 Task: Find and add MuscleBlaze MB-Vite Multivitamin with Fish Oil to the cart on Amazon.
Action: Mouse moved to (31, 130)
Screenshot: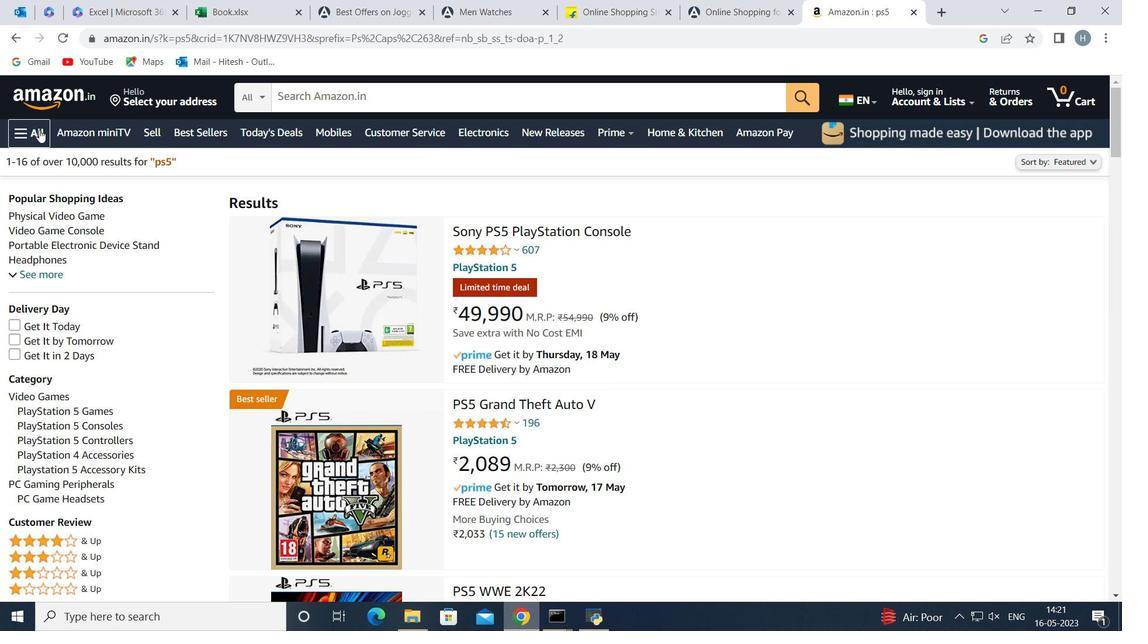 
Action: Mouse pressed left at (31, 130)
Screenshot: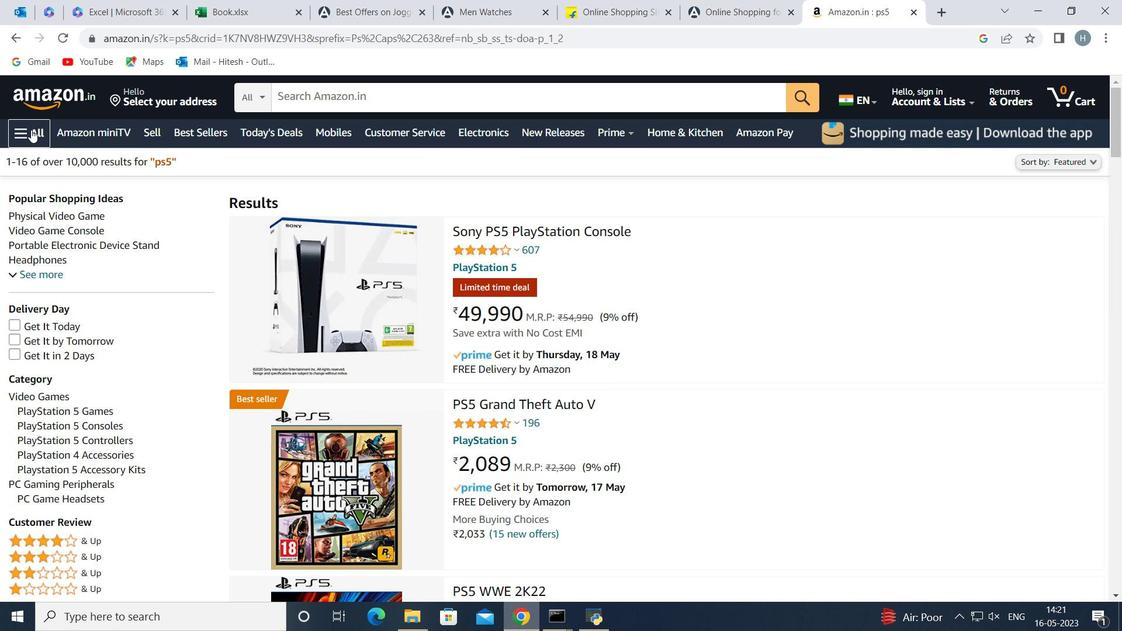 
Action: Mouse moved to (121, 303)
Screenshot: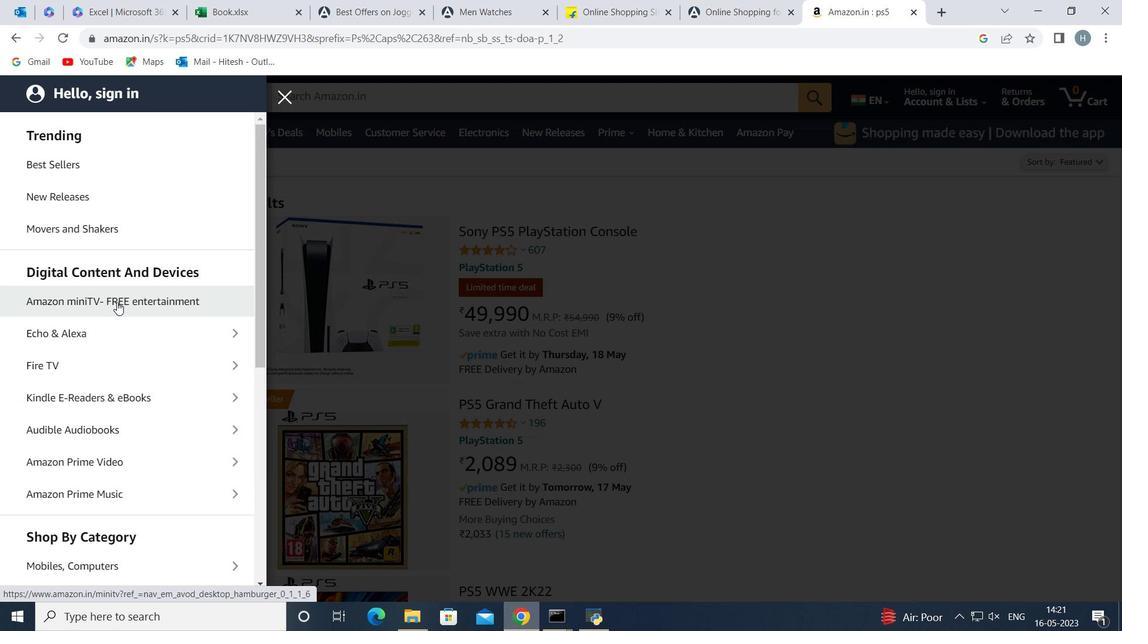 
Action: Mouse scrolled (121, 302) with delta (0, 0)
Screenshot: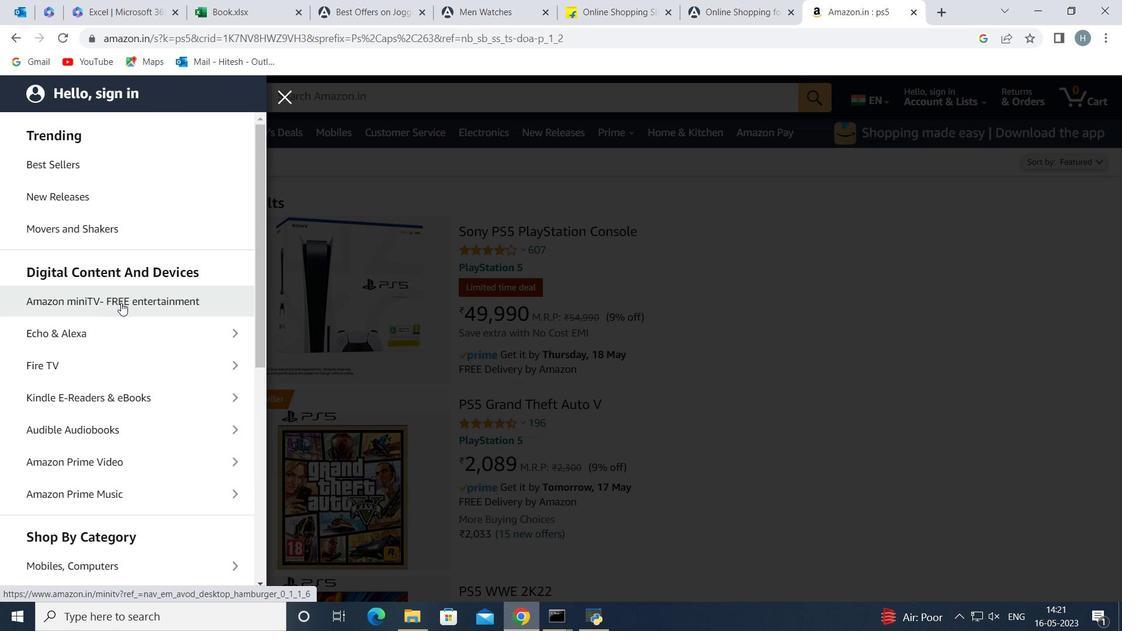 
Action: Mouse scrolled (121, 302) with delta (0, 0)
Screenshot: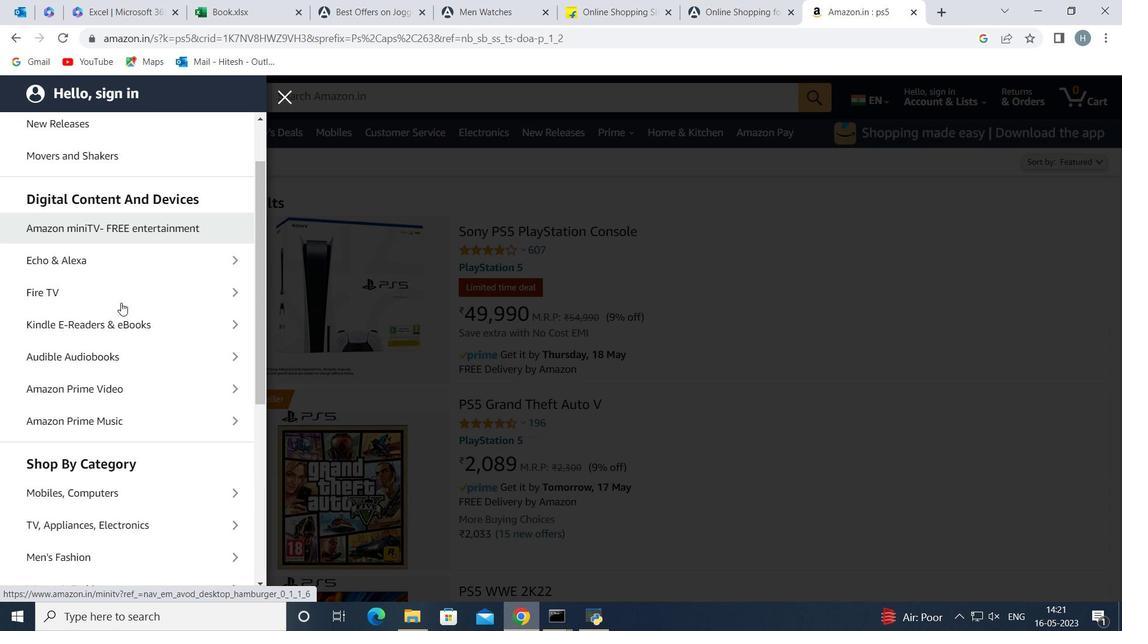 
Action: Mouse moved to (80, 545)
Screenshot: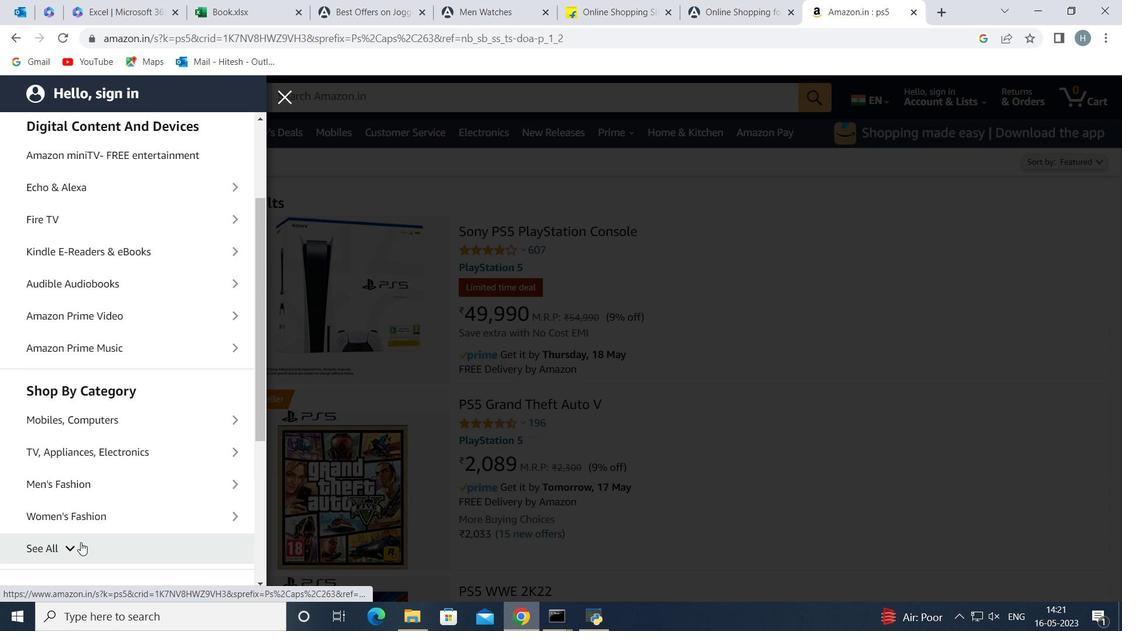 
Action: Mouse pressed left at (80, 545)
Screenshot: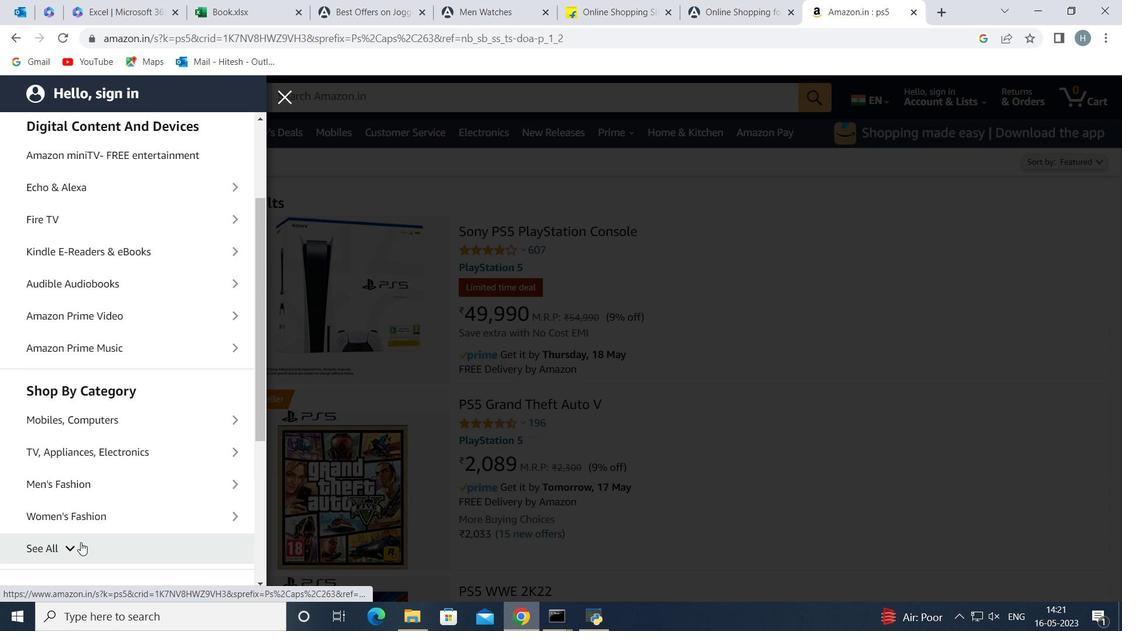
Action: Mouse moved to (84, 489)
Screenshot: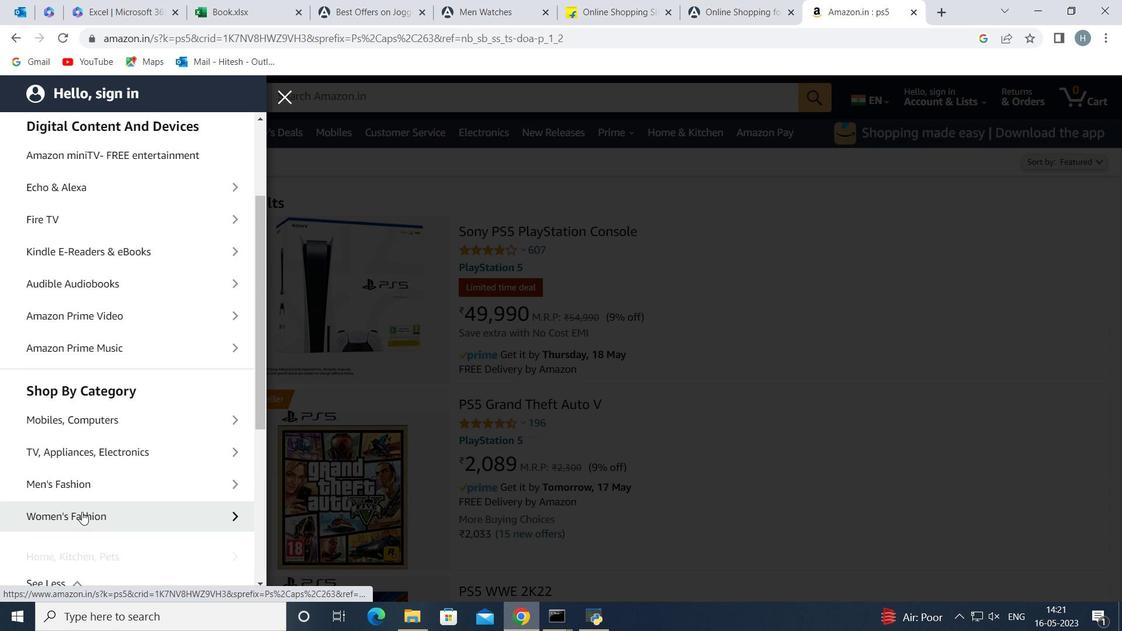 
Action: Mouse scrolled (84, 489) with delta (0, 0)
Screenshot: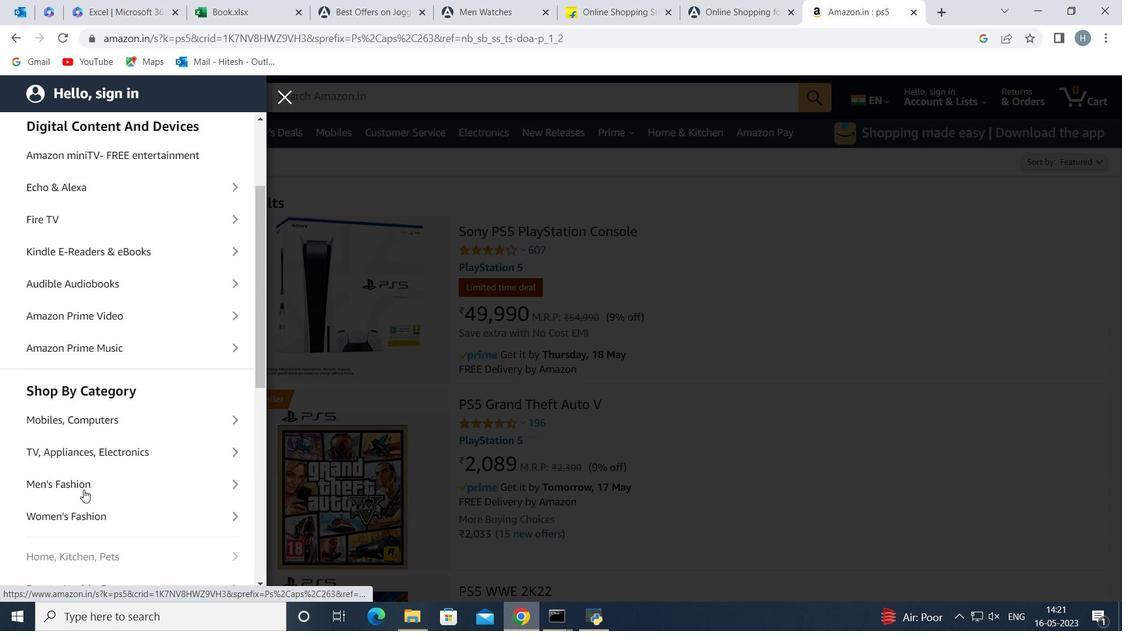 
Action: Mouse moved to (106, 409)
Screenshot: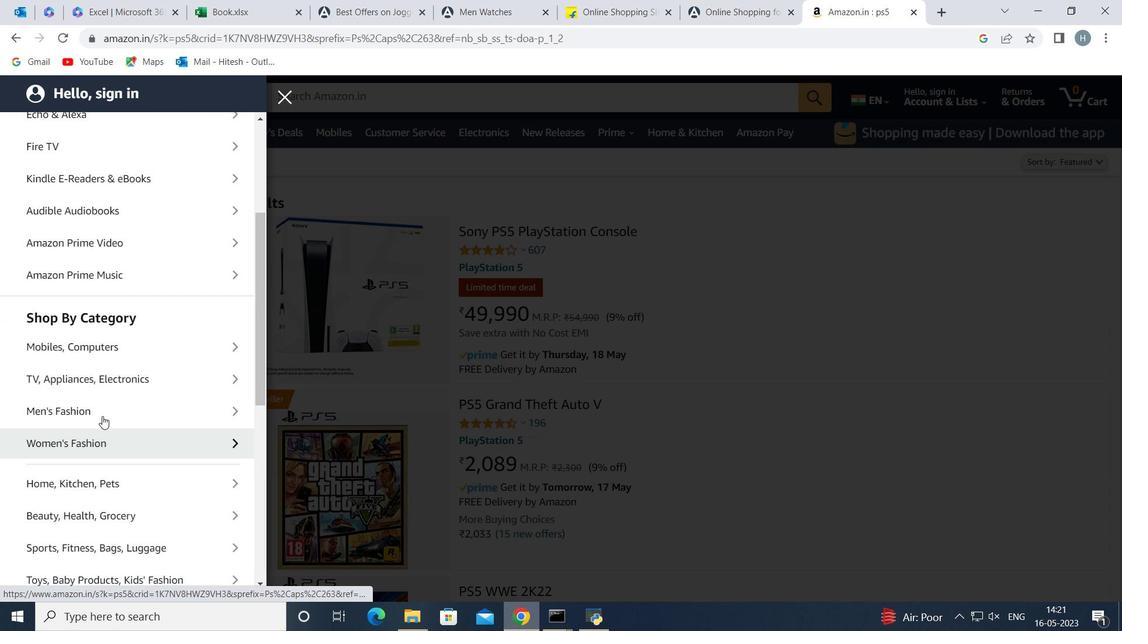 
Action: Mouse scrolled (106, 408) with delta (0, 0)
Screenshot: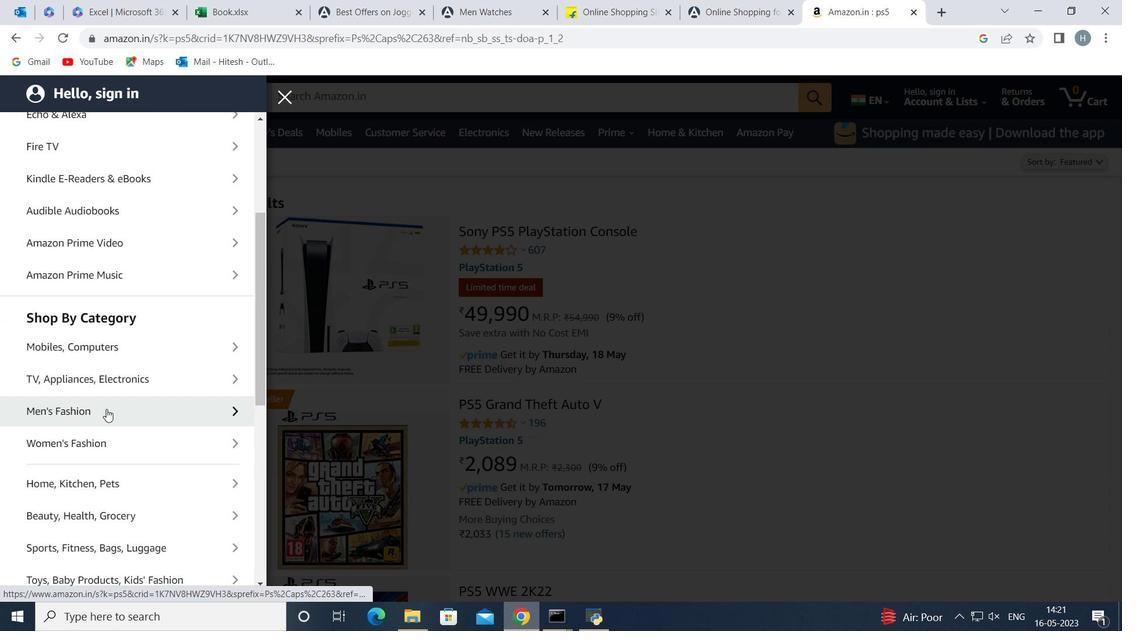 
Action: Mouse moved to (119, 383)
Screenshot: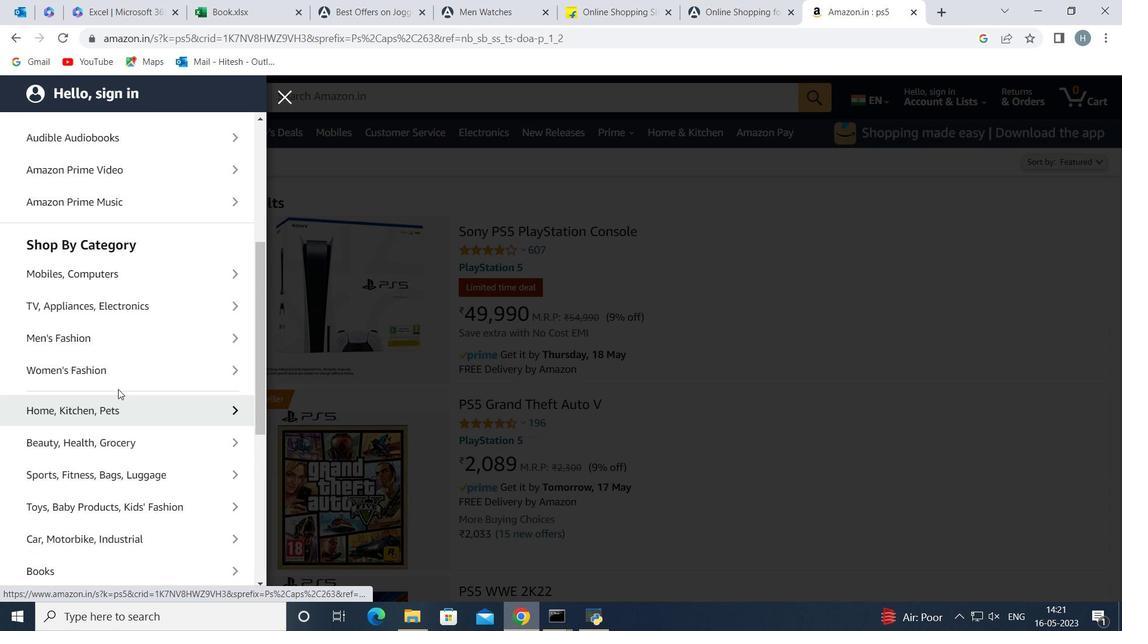 
Action: Mouse scrolled (119, 382) with delta (0, 0)
Screenshot: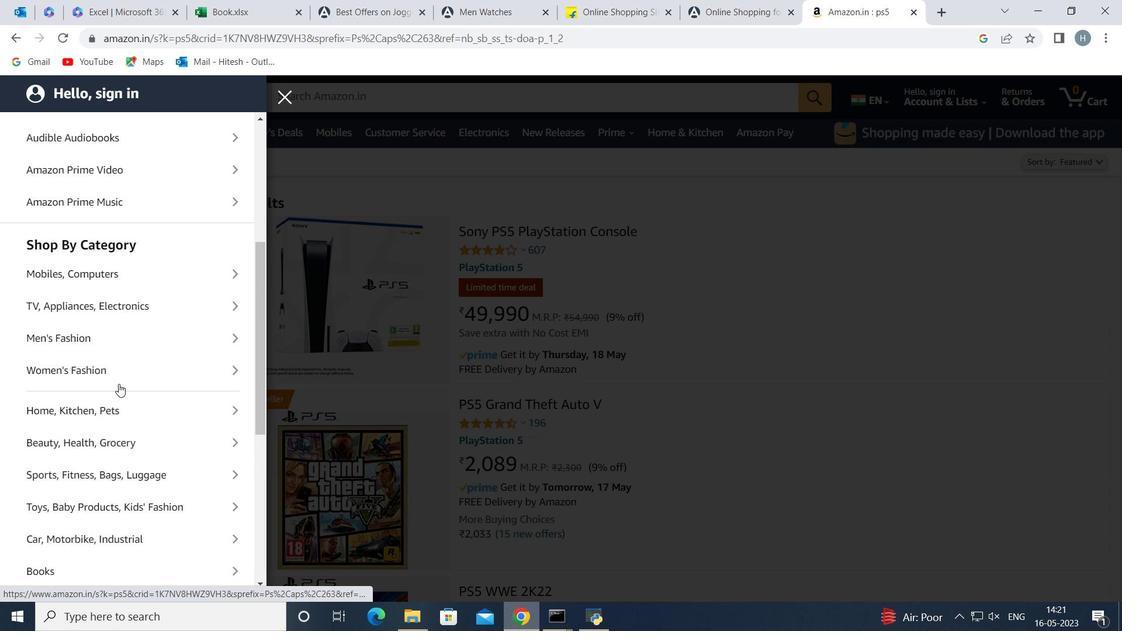 
Action: Mouse moved to (113, 369)
Screenshot: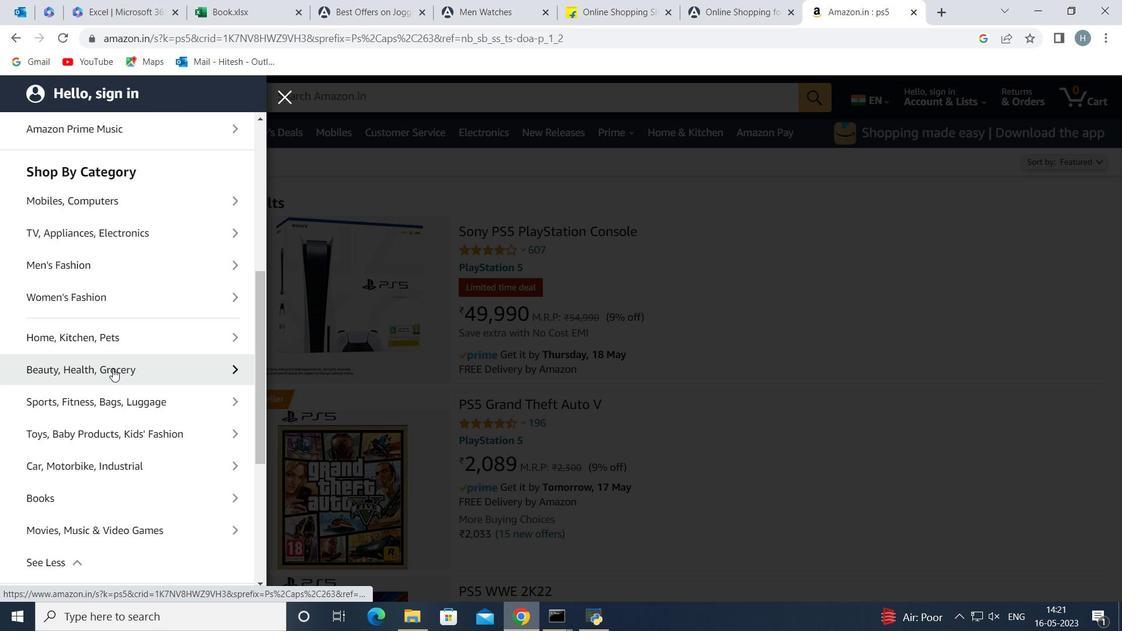 
Action: Mouse pressed left at (113, 369)
Screenshot: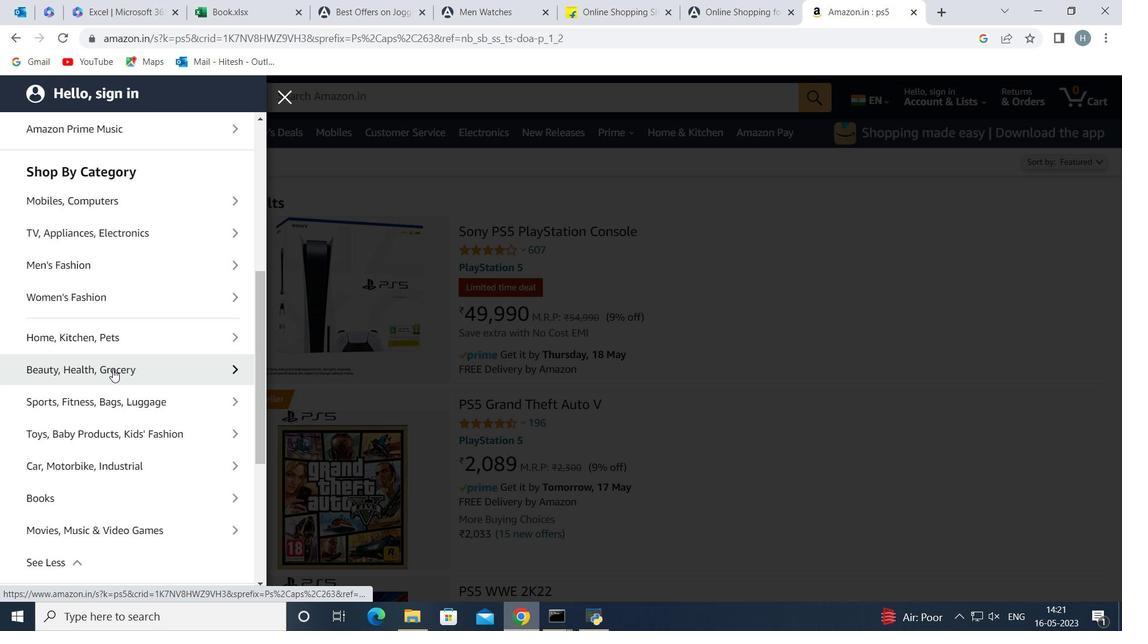 
Action: Mouse moved to (135, 303)
Screenshot: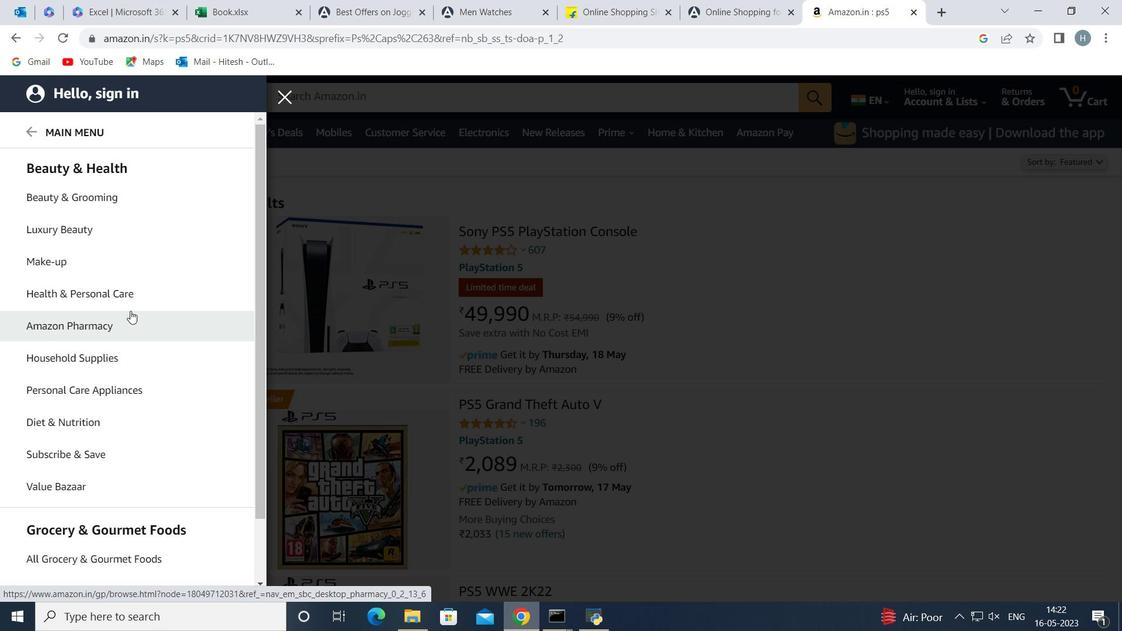 
Action: Mouse pressed left at (135, 303)
Screenshot: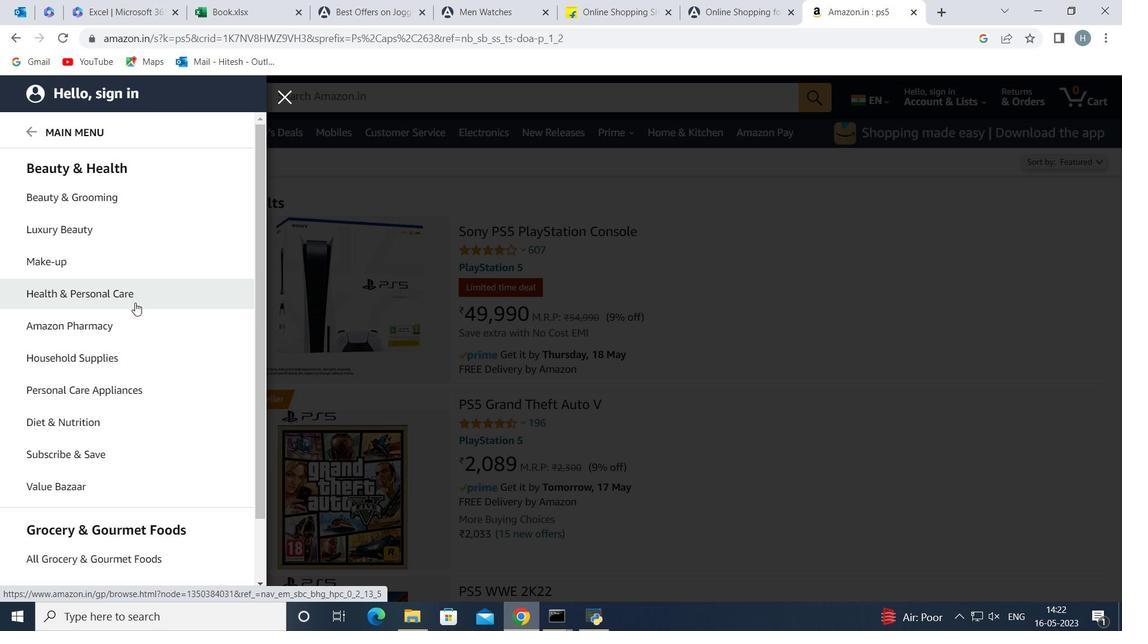 
Action: Mouse moved to (389, 265)
Screenshot: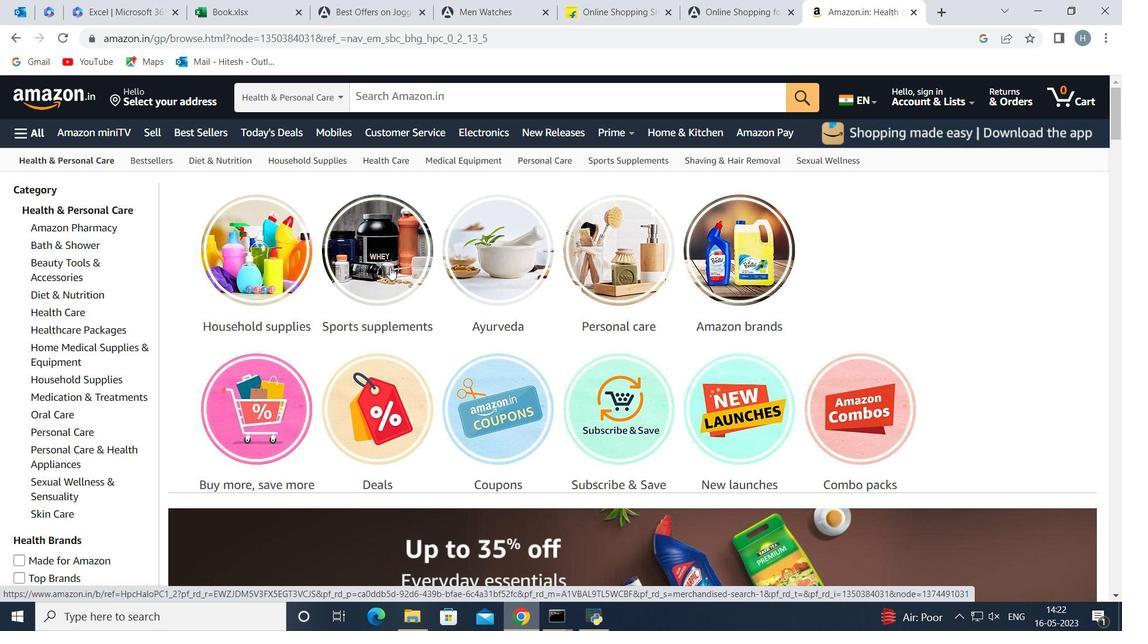 
Action: Mouse pressed left at (389, 265)
Screenshot: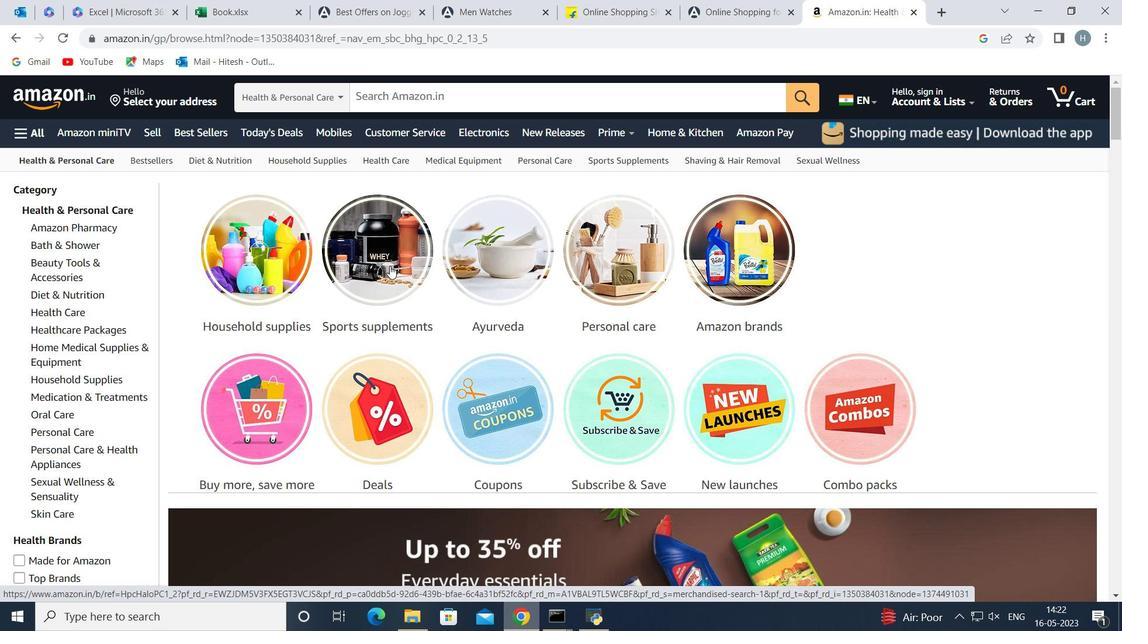 
Action: Mouse moved to (474, 322)
Screenshot: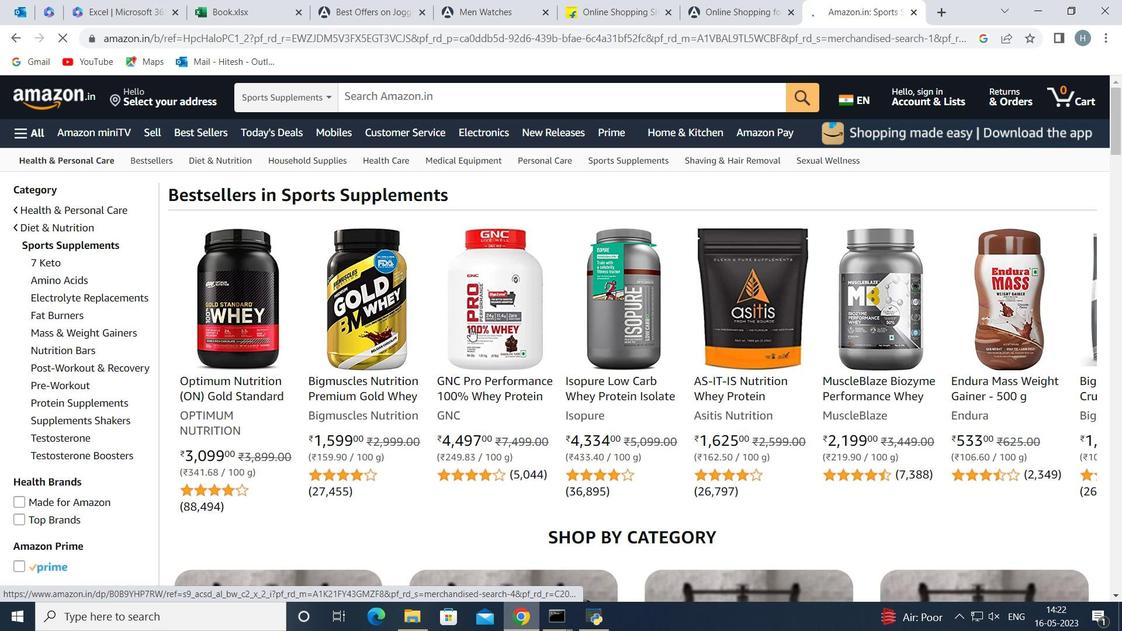 
Action: Mouse scrolled (474, 321) with delta (0, 0)
Screenshot: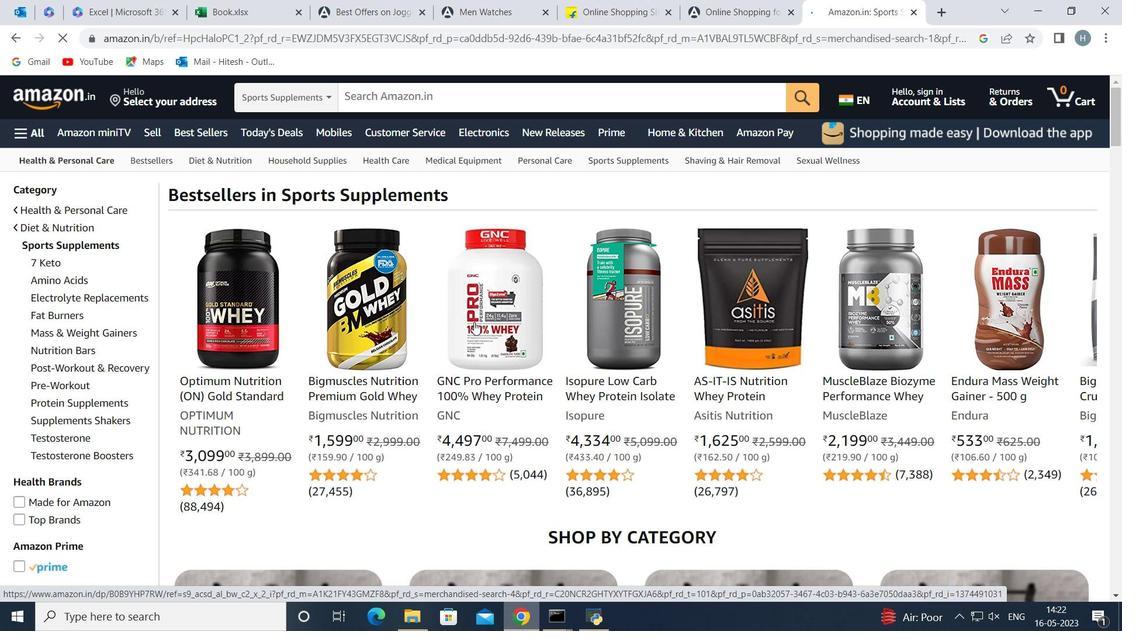 
Action: Mouse scrolled (474, 321) with delta (0, 0)
Screenshot: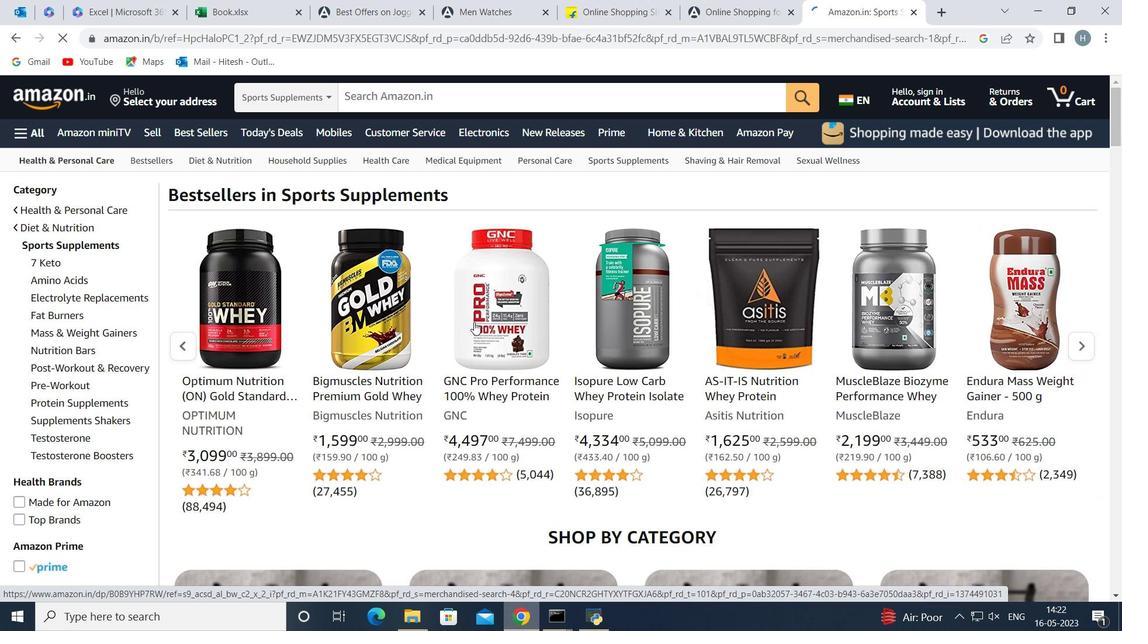 
Action: Mouse moved to (503, 189)
Screenshot: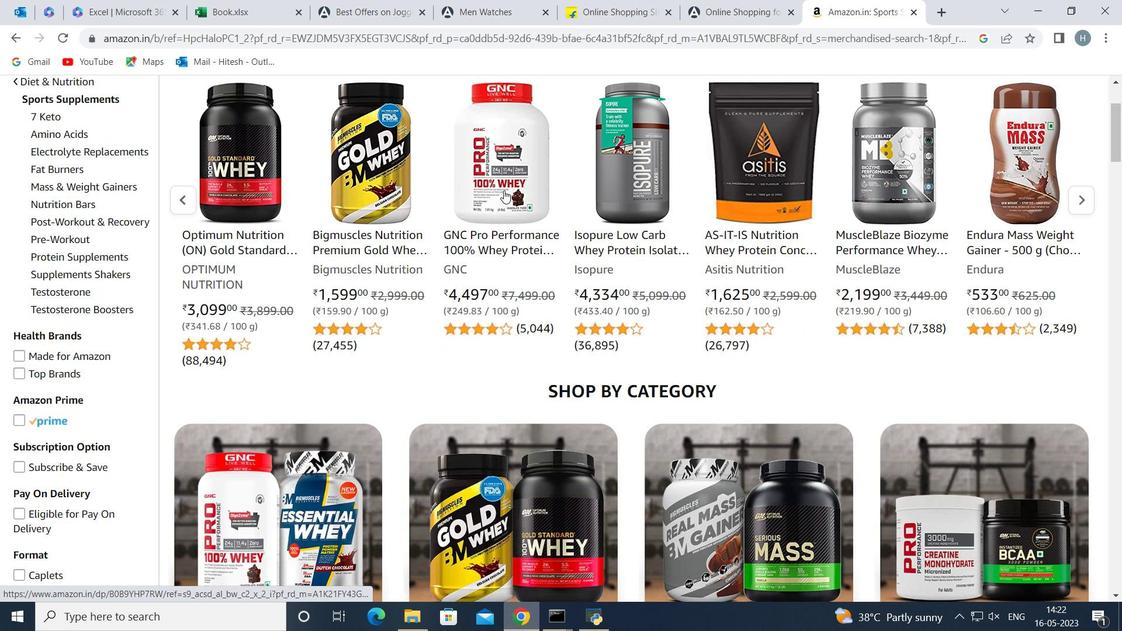 
Action: Mouse scrolled (503, 188) with delta (0, 0)
Screenshot: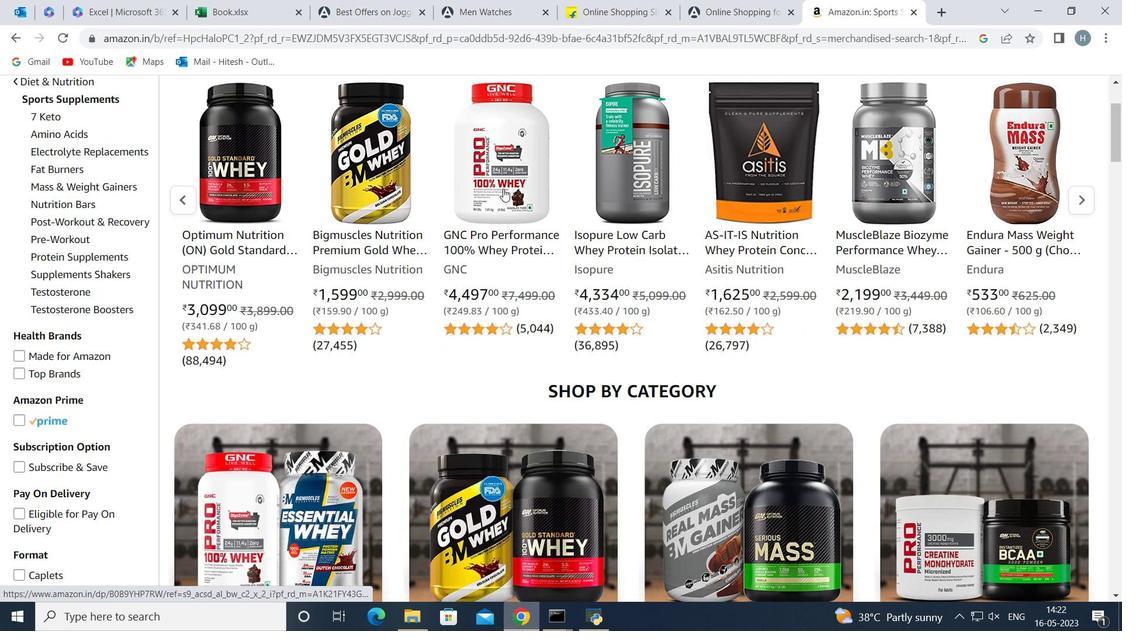 
Action: Mouse scrolled (503, 188) with delta (0, 0)
Screenshot: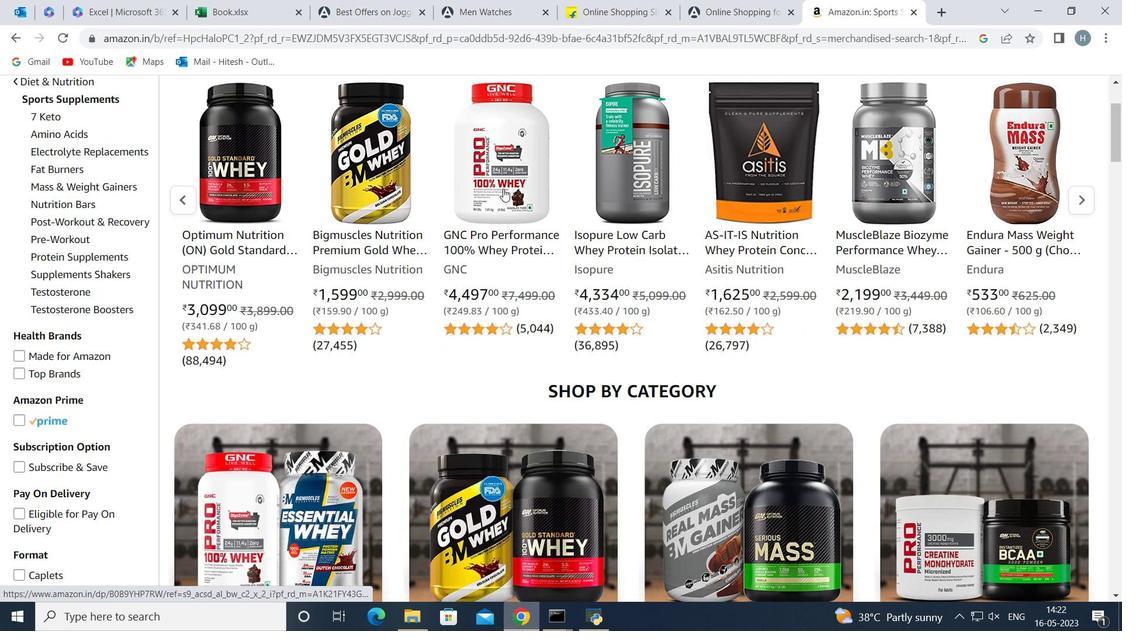
Action: Mouse scrolled (503, 188) with delta (0, 0)
Screenshot: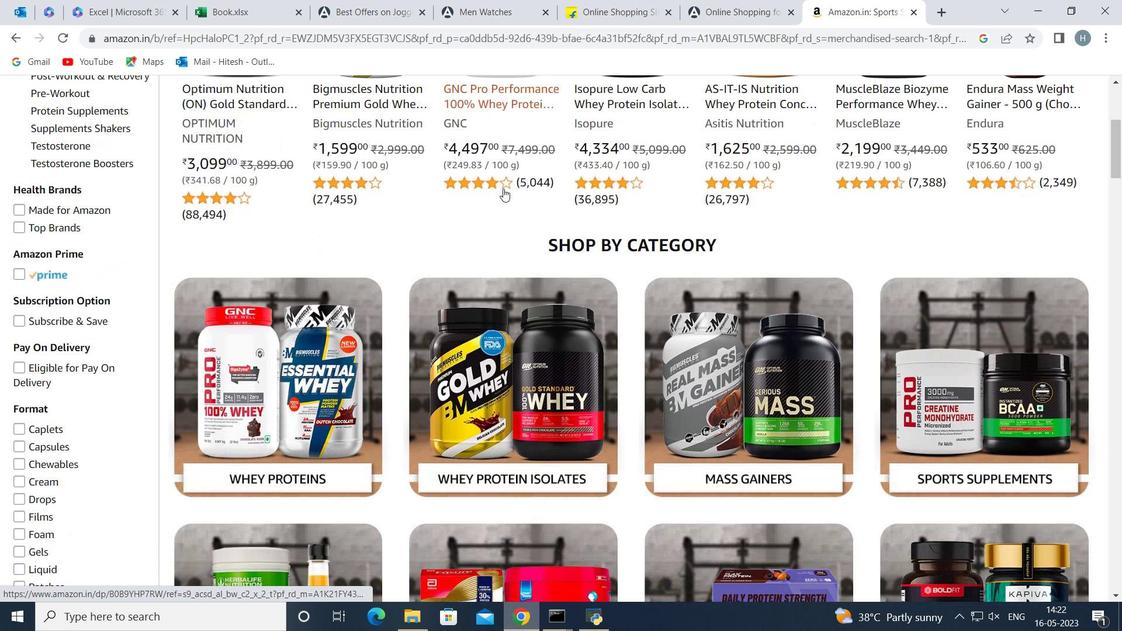 
Action: Mouse scrolled (503, 188) with delta (0, 0)
Screenshot: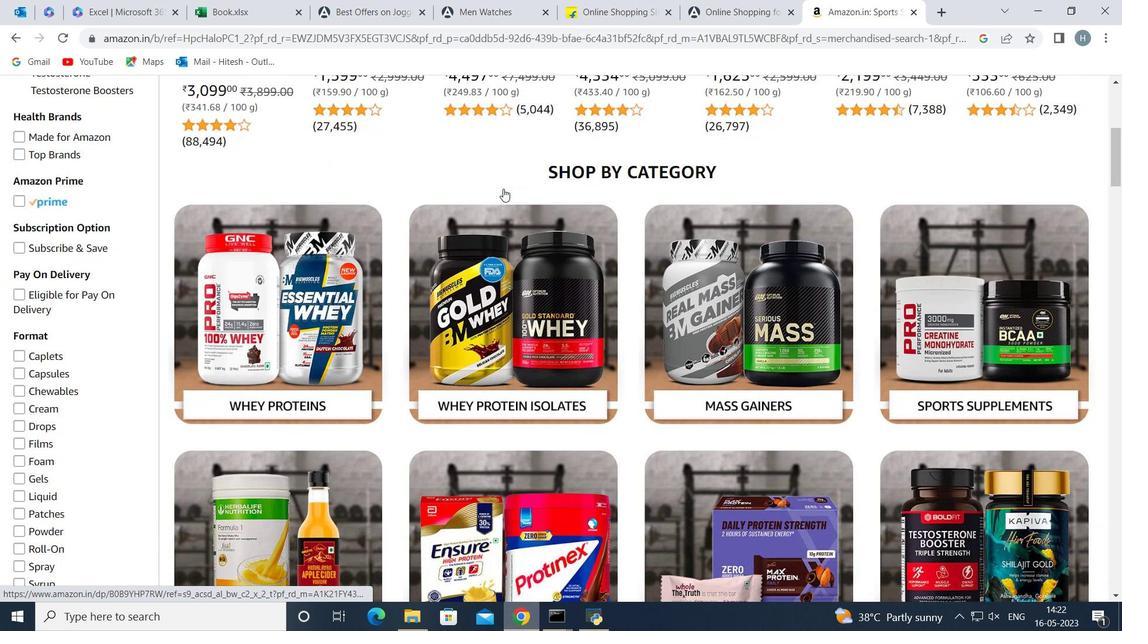 
Action: Mouse scrolled (503, 188) with delta (0, 0)
Screenshot: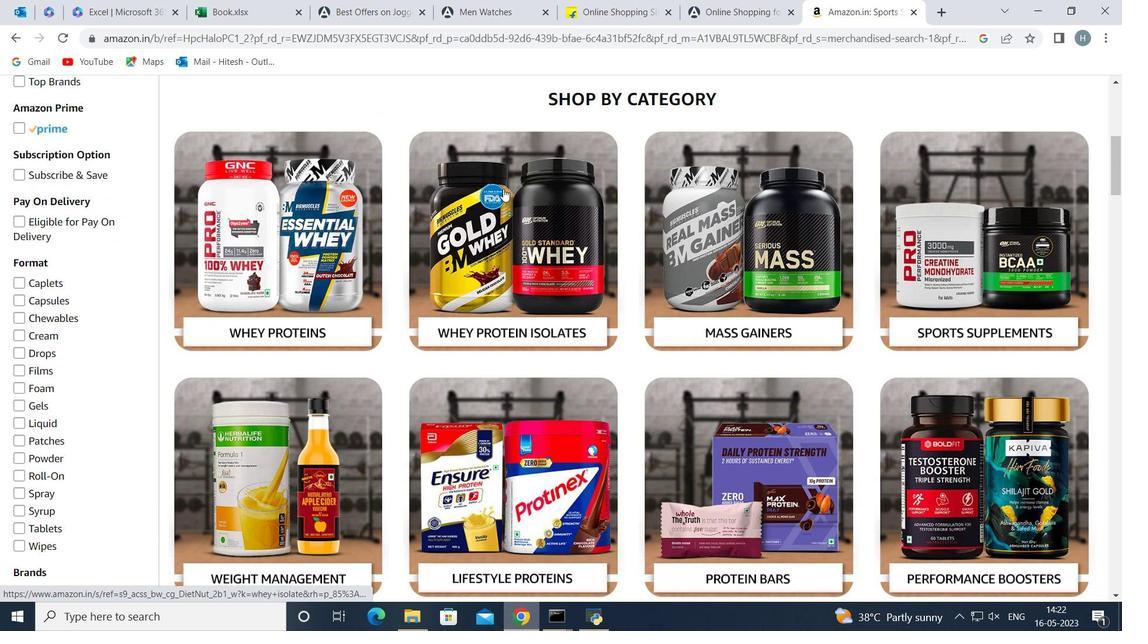 
Action: Mouse moved to (497, 218)
Screenshot: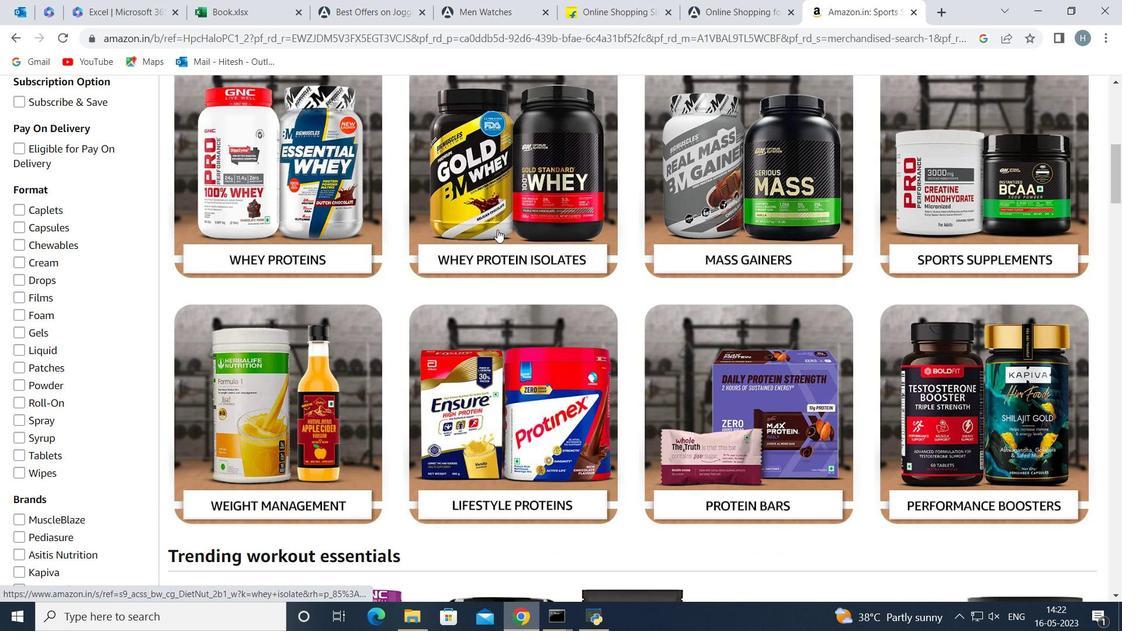
Action: Mouse scrolled (497, 217) with delta (0, 0)
Screenshot: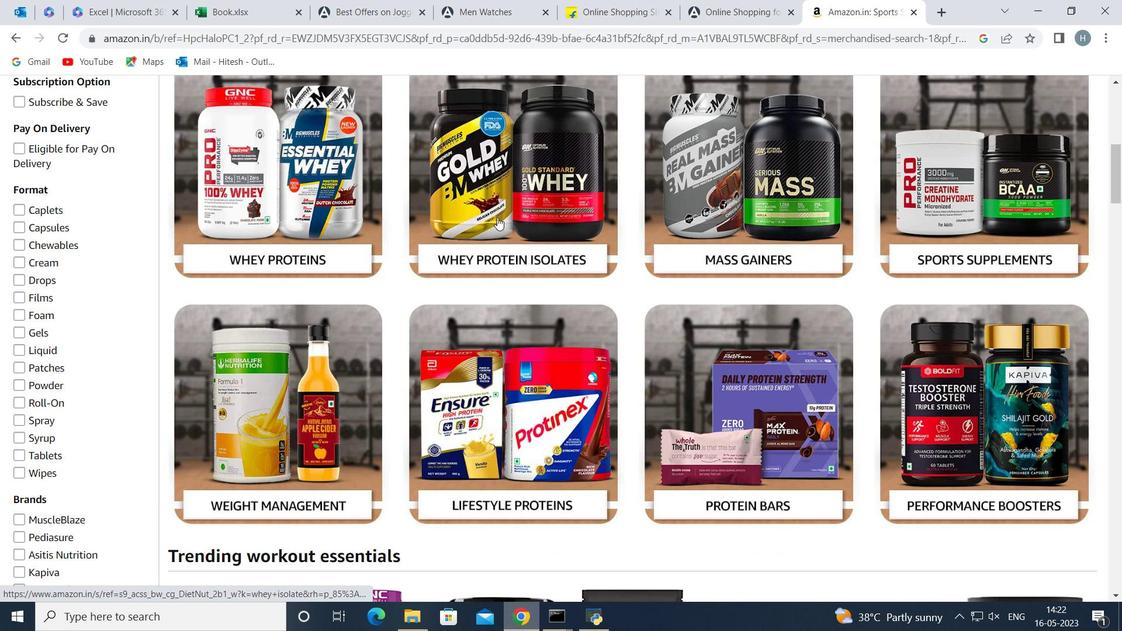 
Action: Mouse scrolled (497, 217) with delta (0, 0)
Screenshot: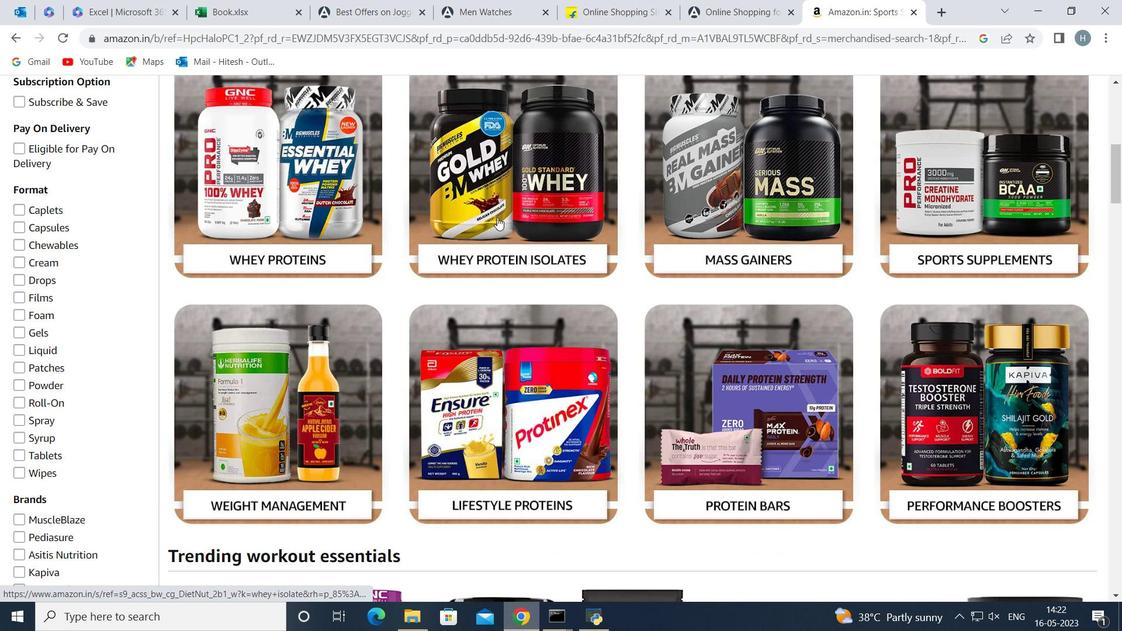 
Action: Mouse scrolled (497, 217) with delta (0, 0)
Screenshot: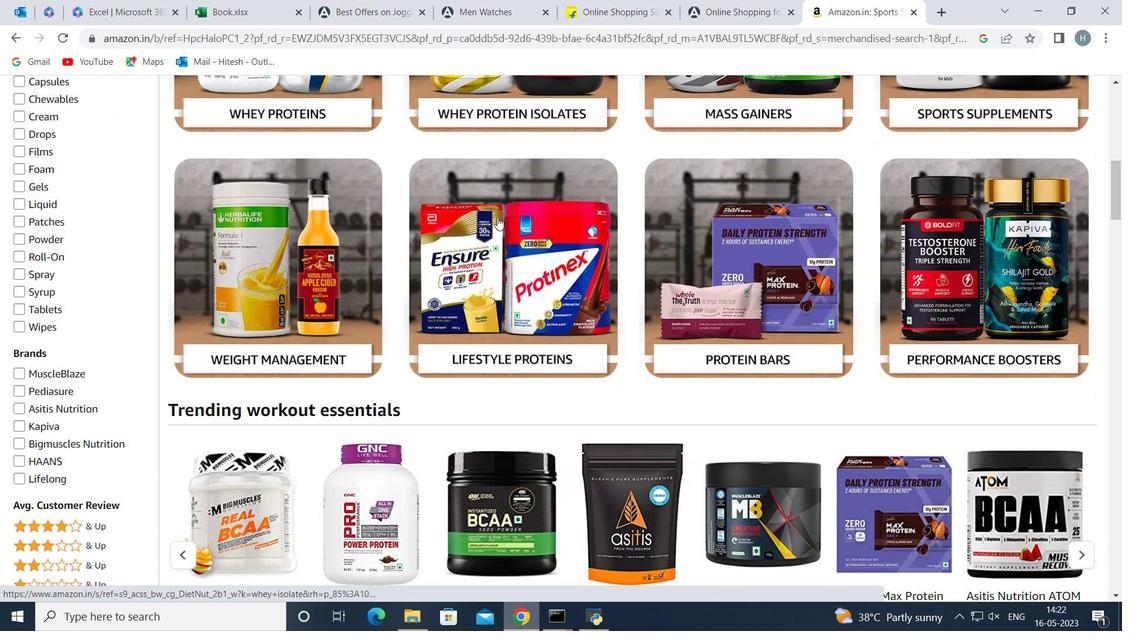 
Action: Mouse scrolled (497, 217) with delta (0, 0)
Screenshot: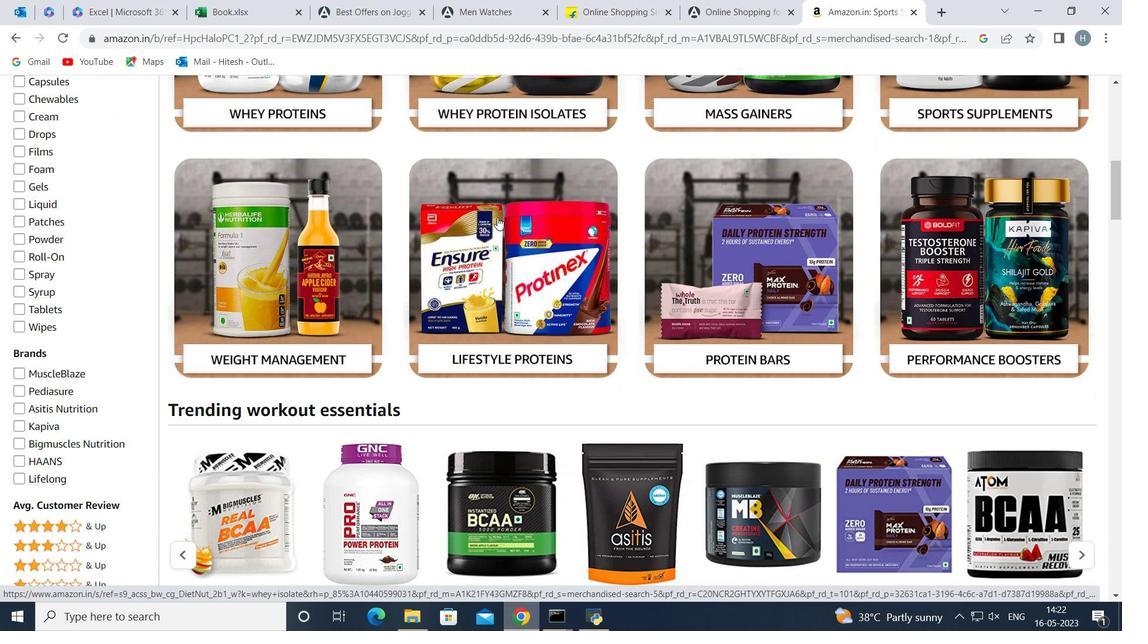
Action: Mouse scrolled (497, 217) with delta (0, 0)
Screenshot: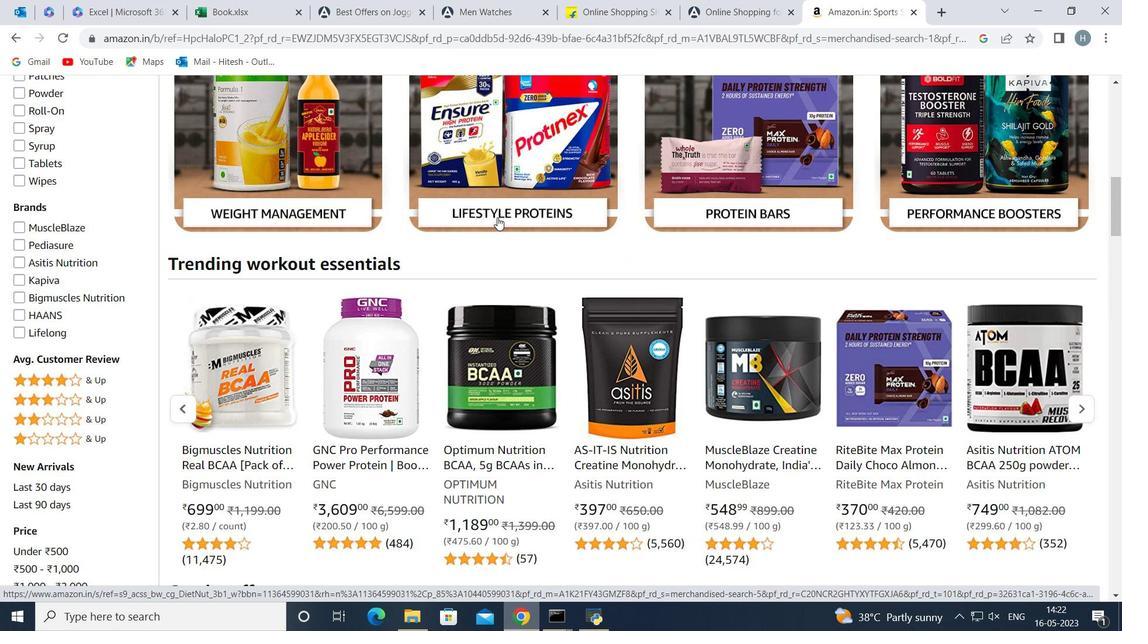 
Action: Mouse scrolled (497, 217) with delta (0, 0)
Screenshot: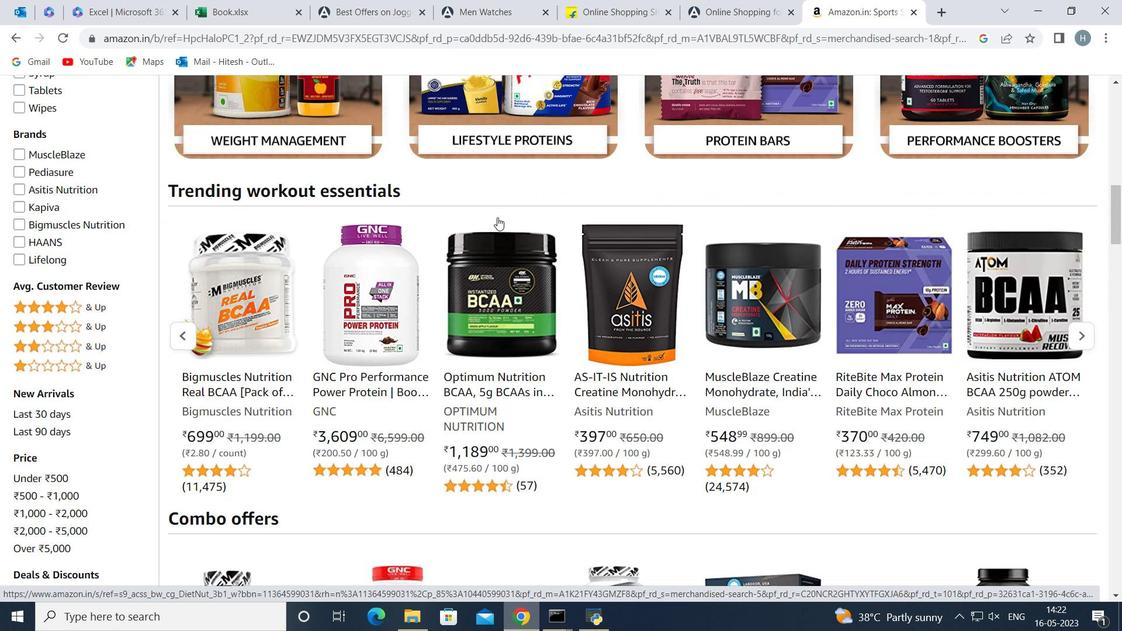 
Action: Mouse moved to (565, 241)
Screenshot: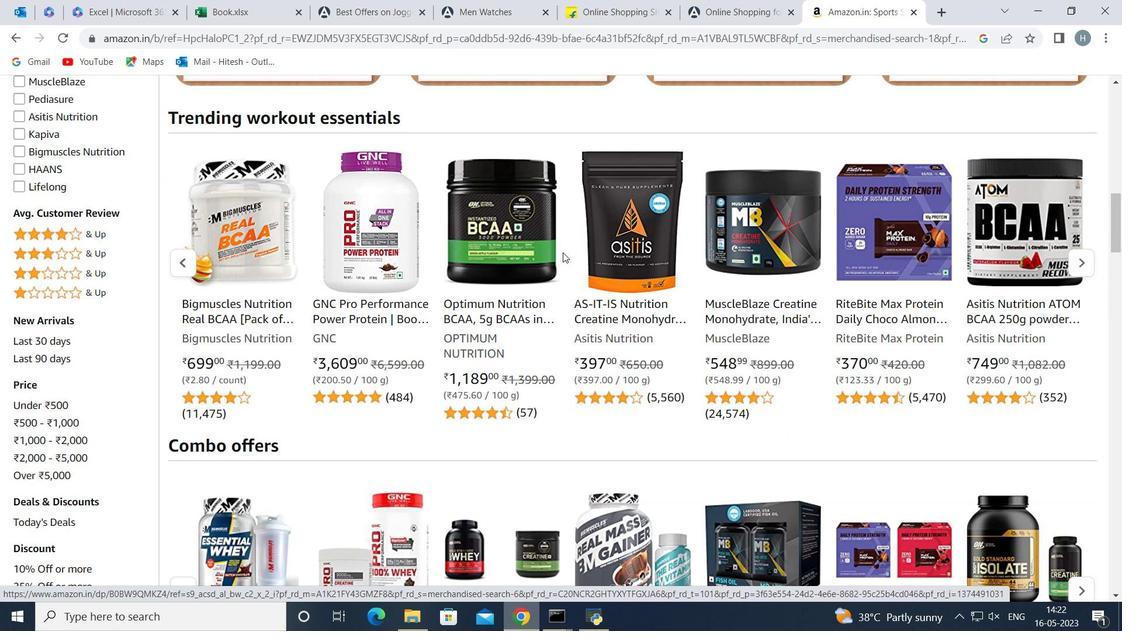 
Action: Mouse scrolled (565, 241) with delta (0, 0)
Screenshot: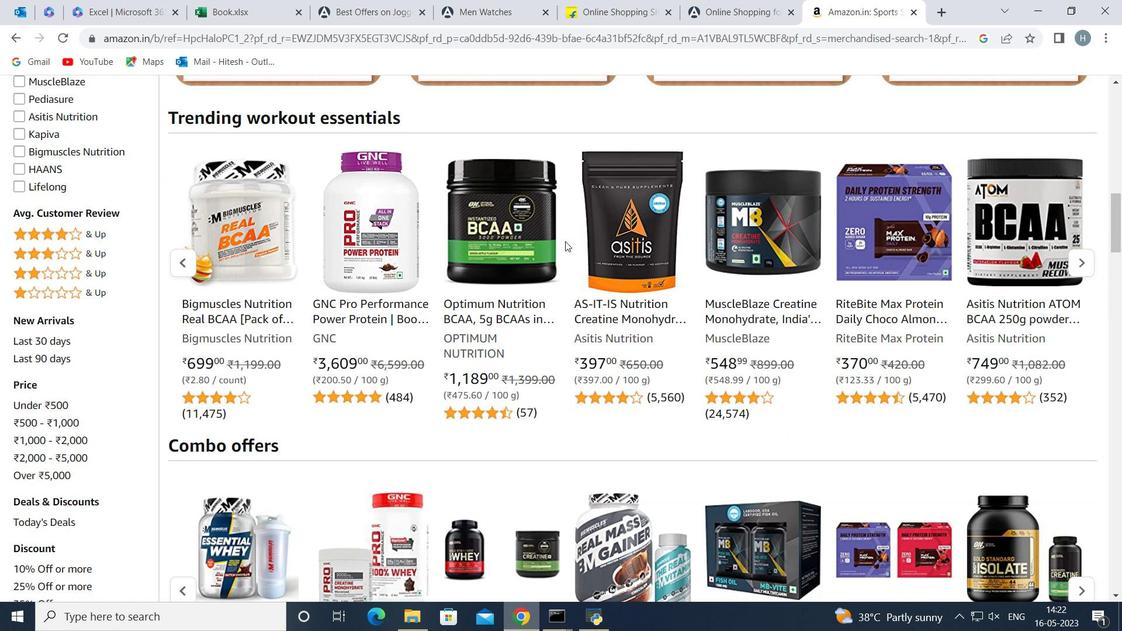 
Action: Mouse moved to (565, 241)
Screenshot: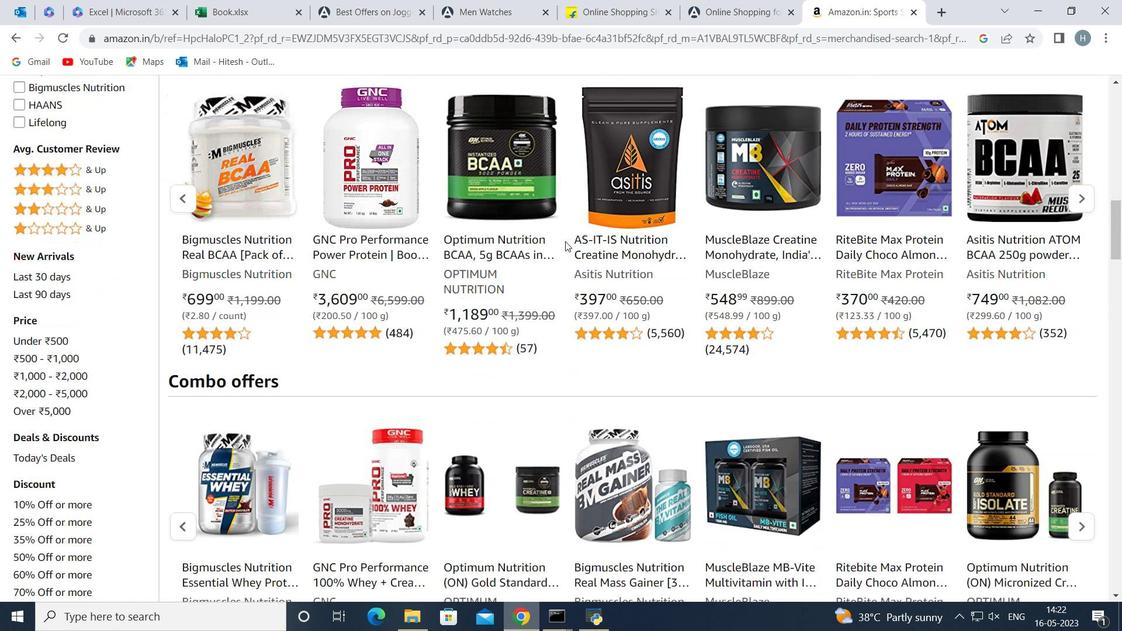 
Action: Mouse scrolled (565, 240) with delta (0, 0)
Screenshot: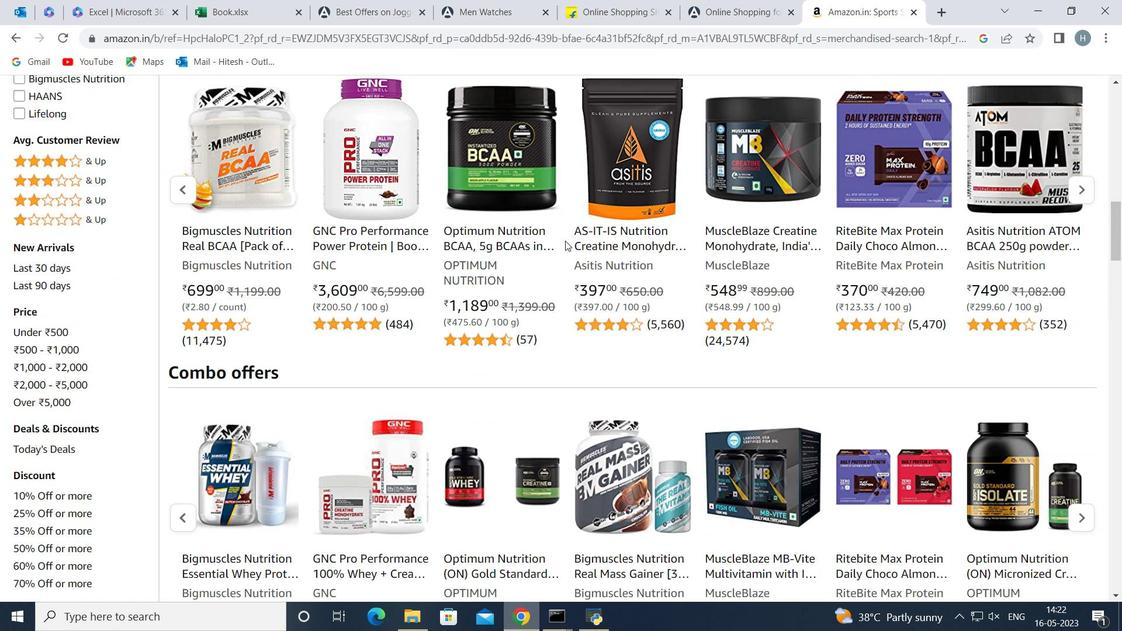 
Action: Mouse scrolled (565, 240) with delta (0, 0)
Screenshot: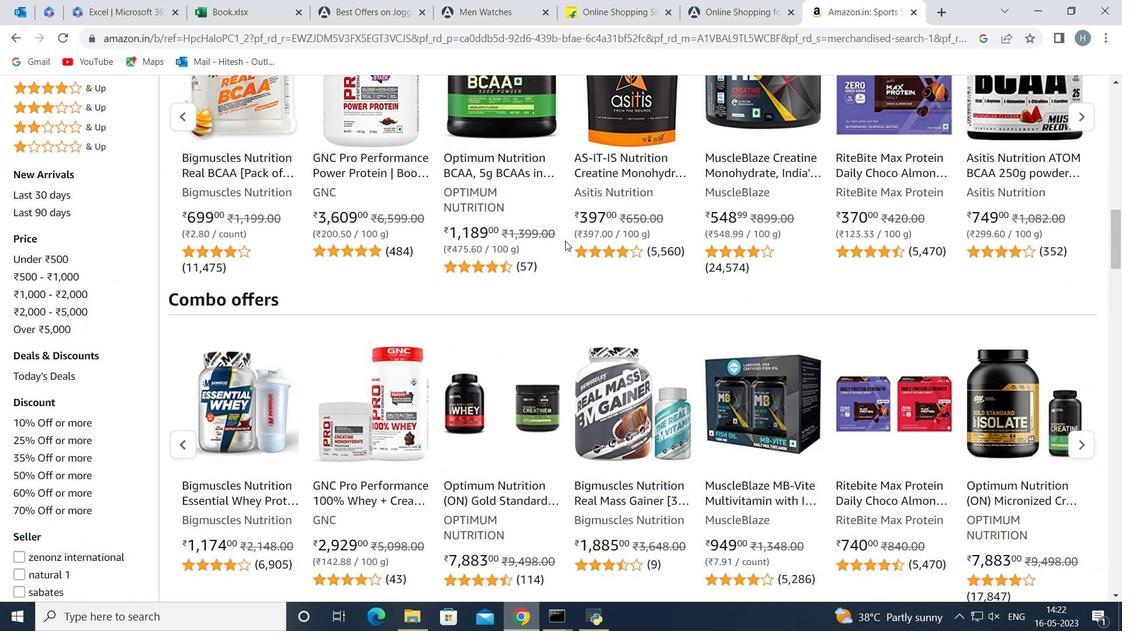 
Action: Mouse scrolled (565, 240) with delta (0, 0)
Screenshot: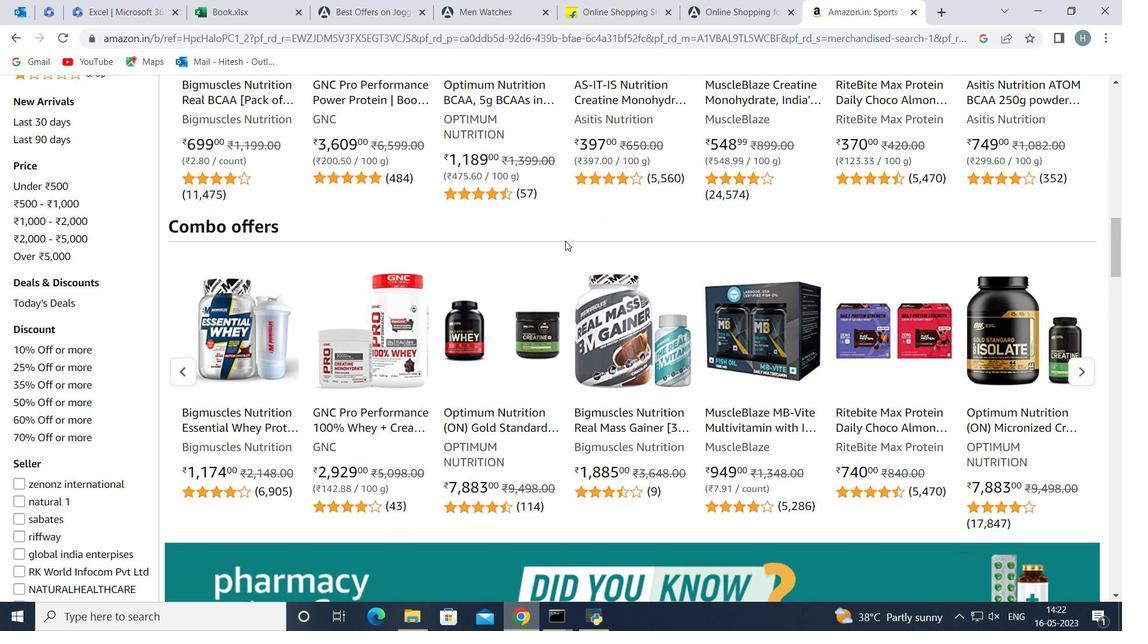 
Action: Mouse moved to (763, 297)
Screenshot: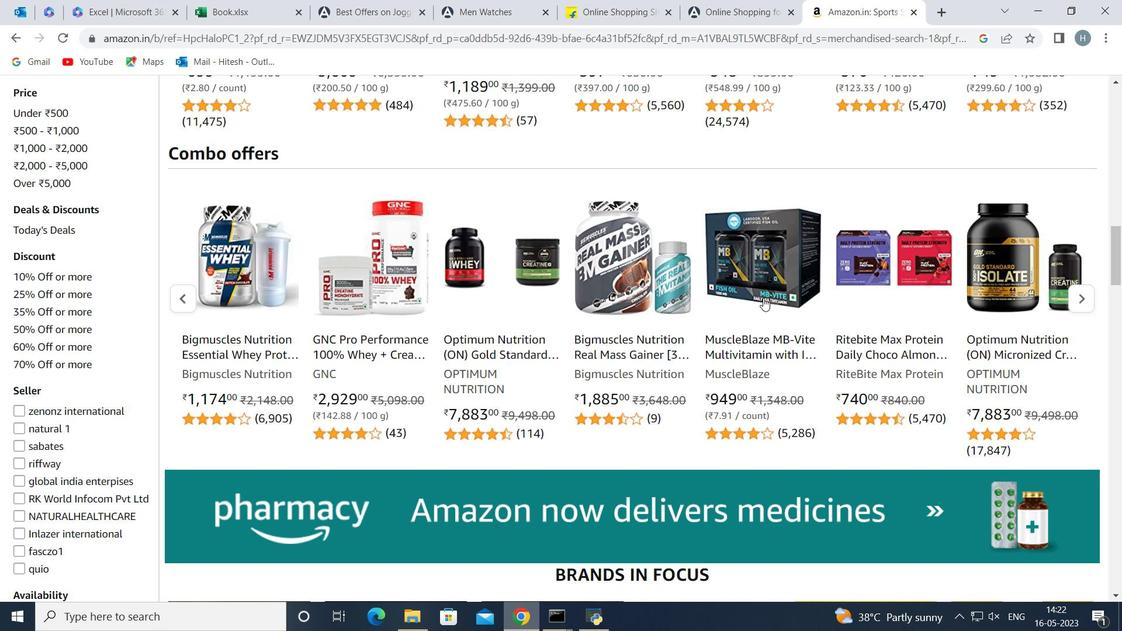 
Action: Mouse pressed left at (763, 297)
Screenshot: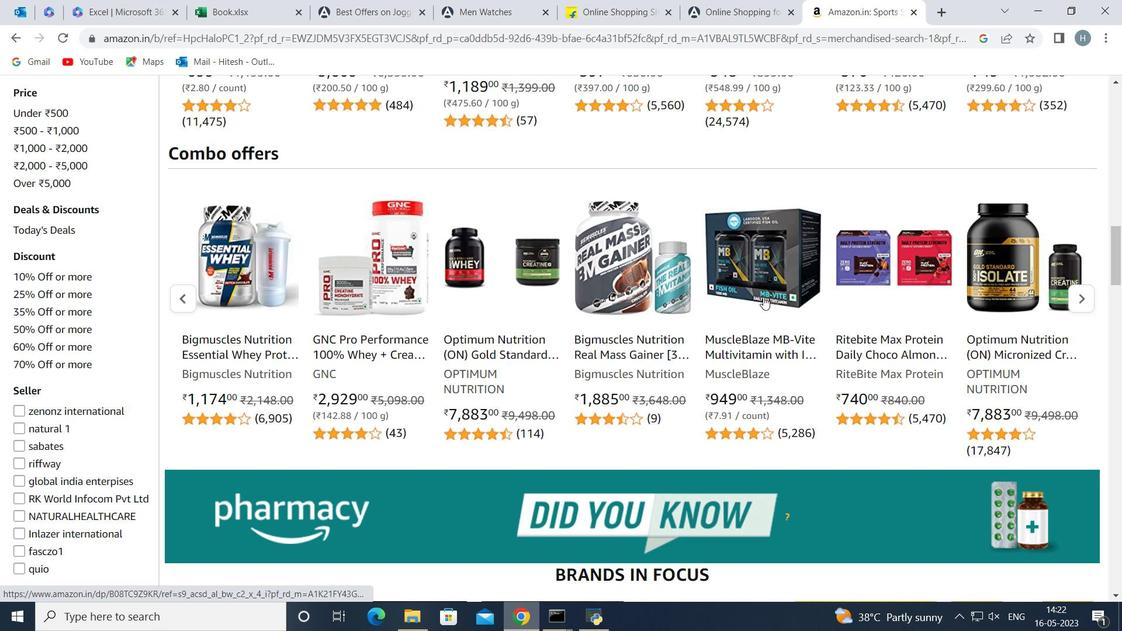 
Action: Mouse scrolled (763, 296) with delta (0, 0)
Screenshot: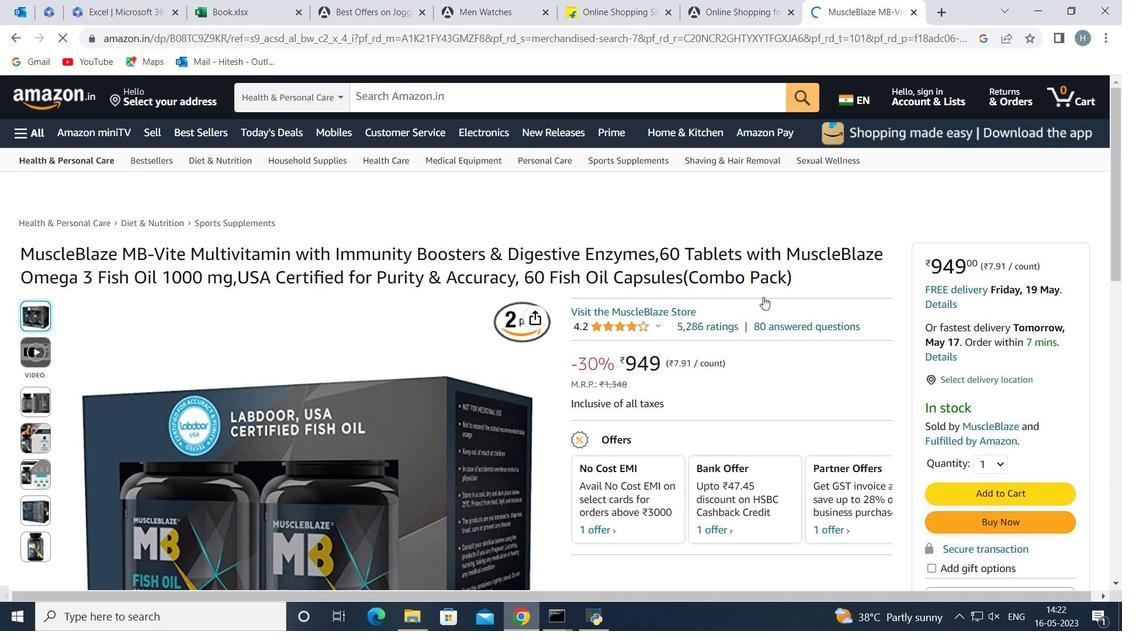 
Action: Mouse scrolled (763, 296) with delta (0, 0)
Screenshot: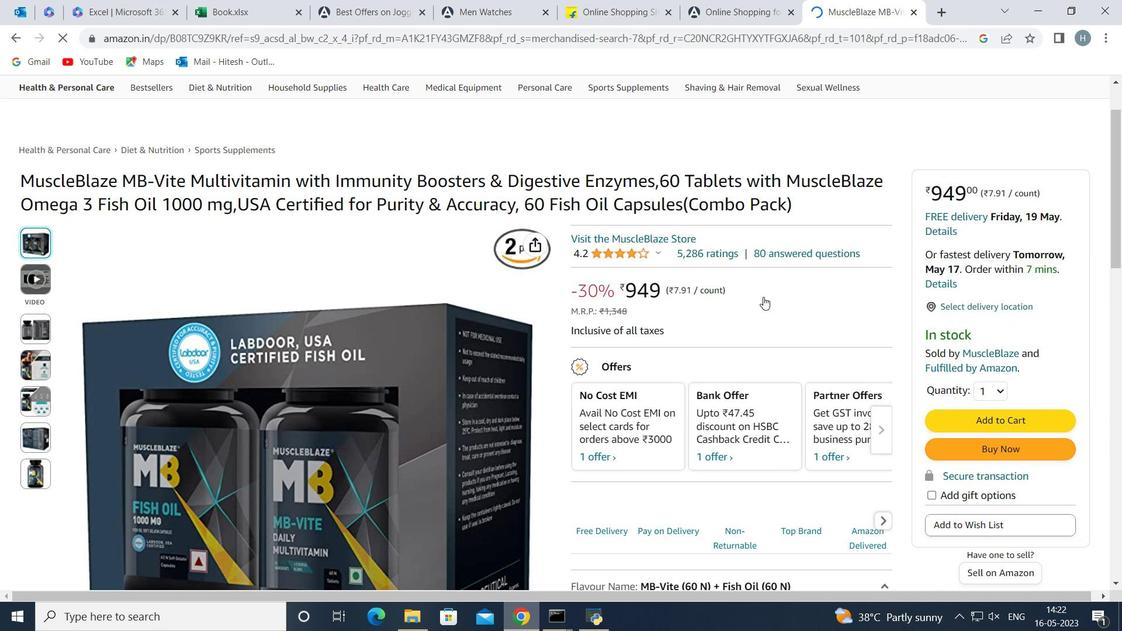 
Action: Mouse scrolled (763, 296) with delta (0, 0)
Screenshot: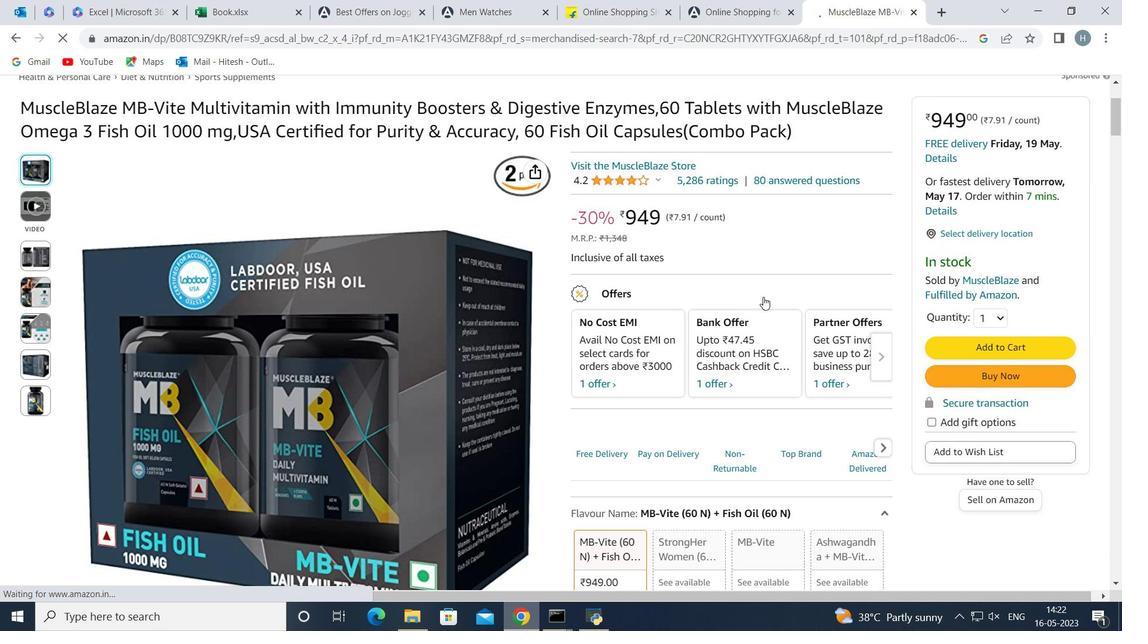 
Action: Mouse moved to (960, 275)
Screenshot: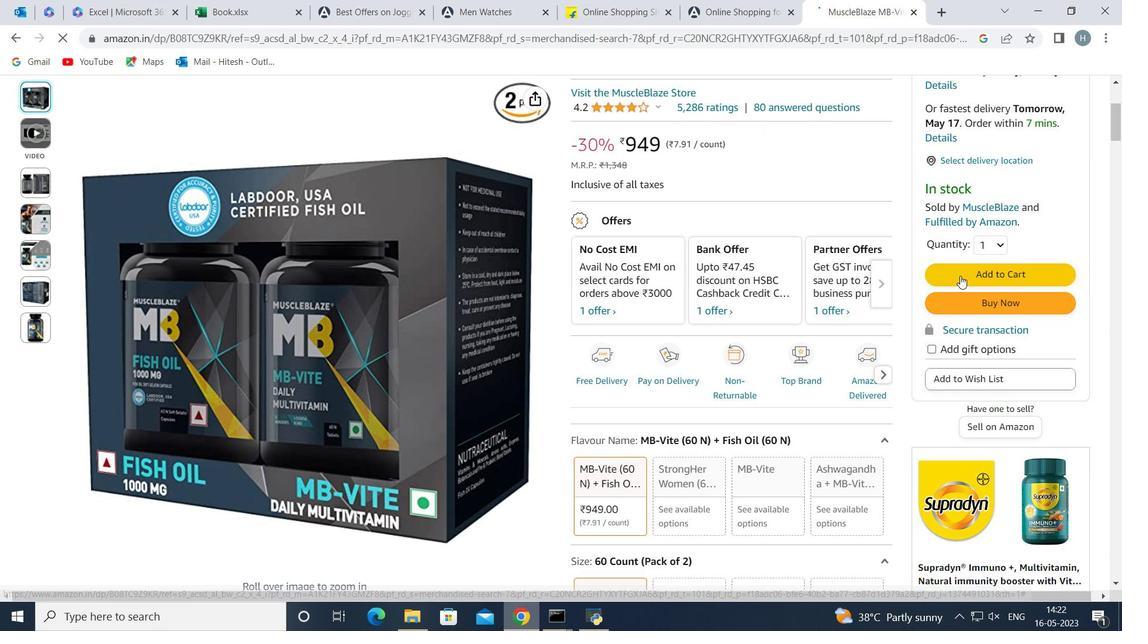 
Action: Mouse pressed left at (960, 275)
Screenshot: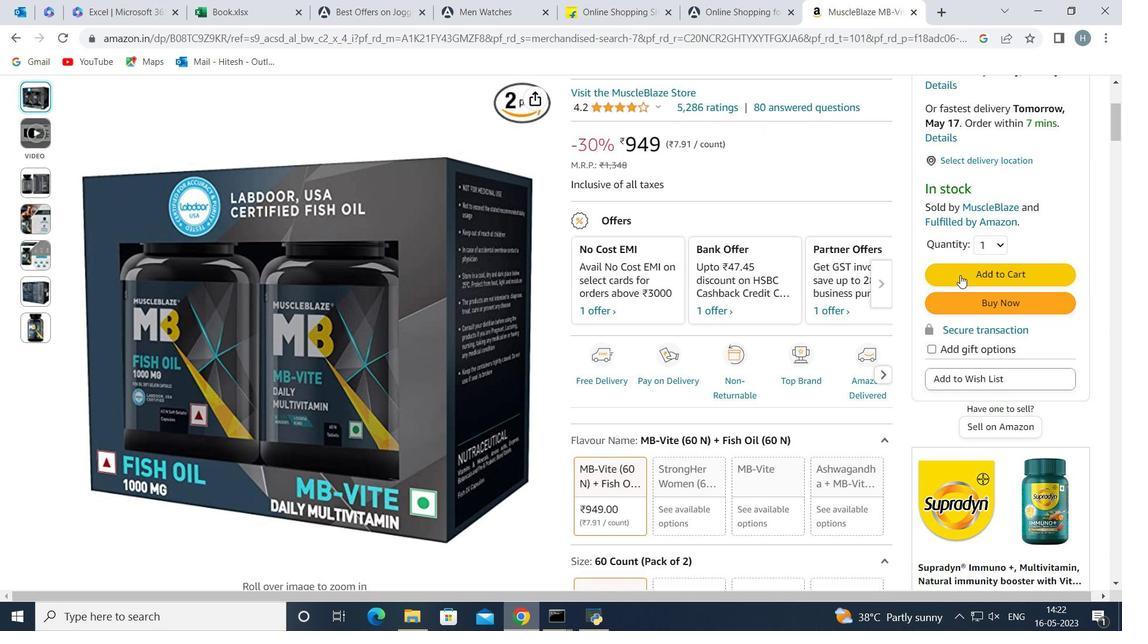 
Action: Mouse moved to (555, 353)
Screenshot: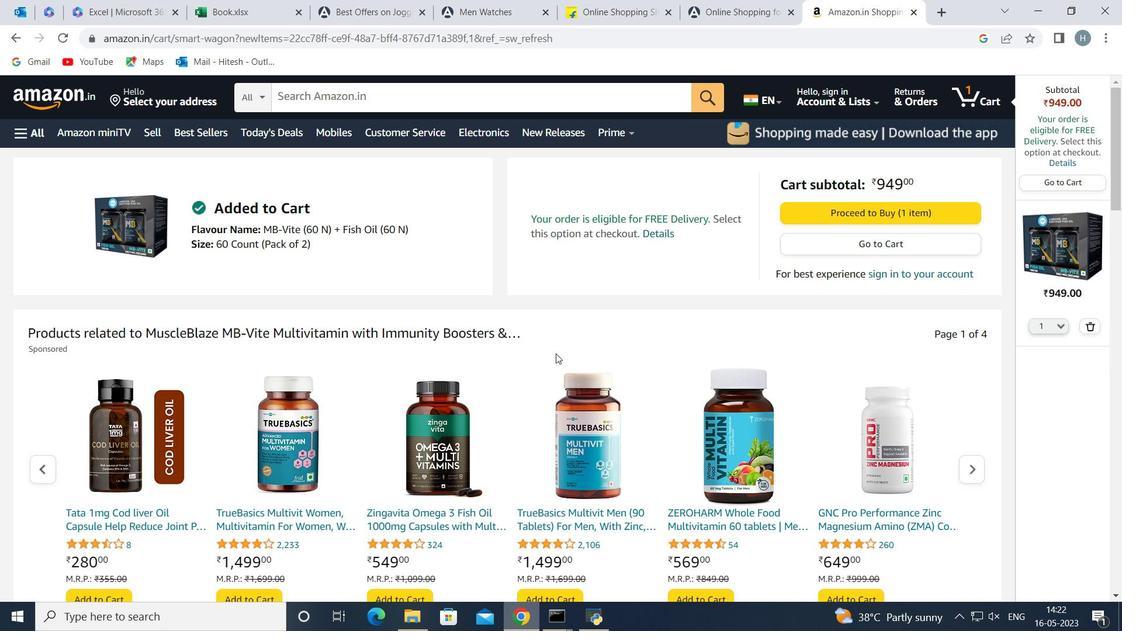 
Action: Mouse scrolled (555, 353) with delta (0, 0)
Screenshot: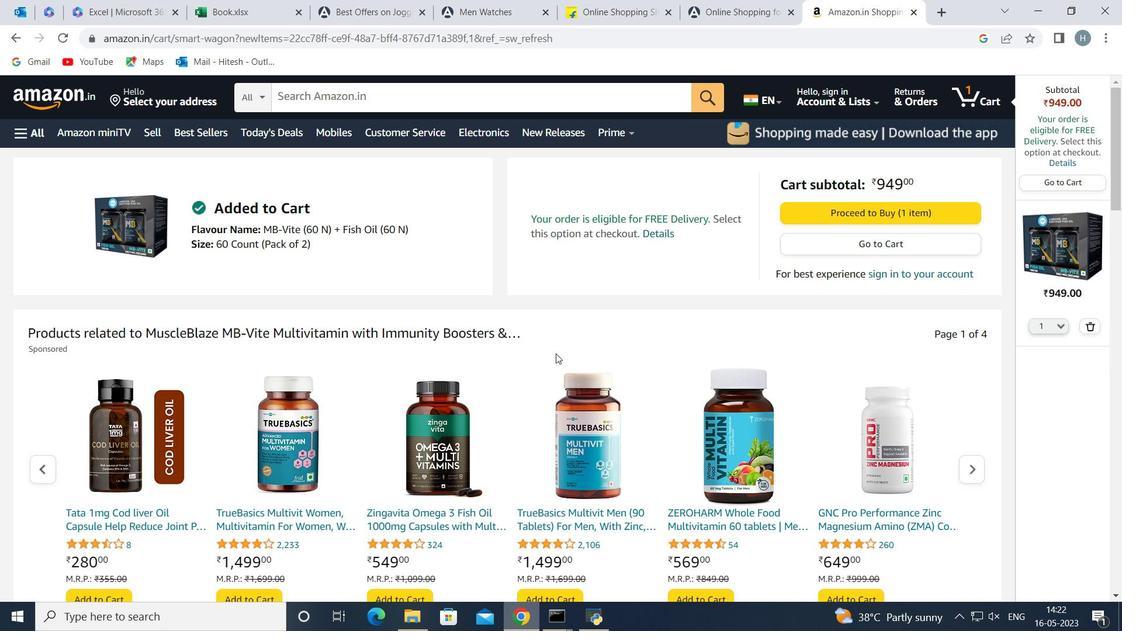 
Action: Mouse moved to (483, 330)
Screenshot: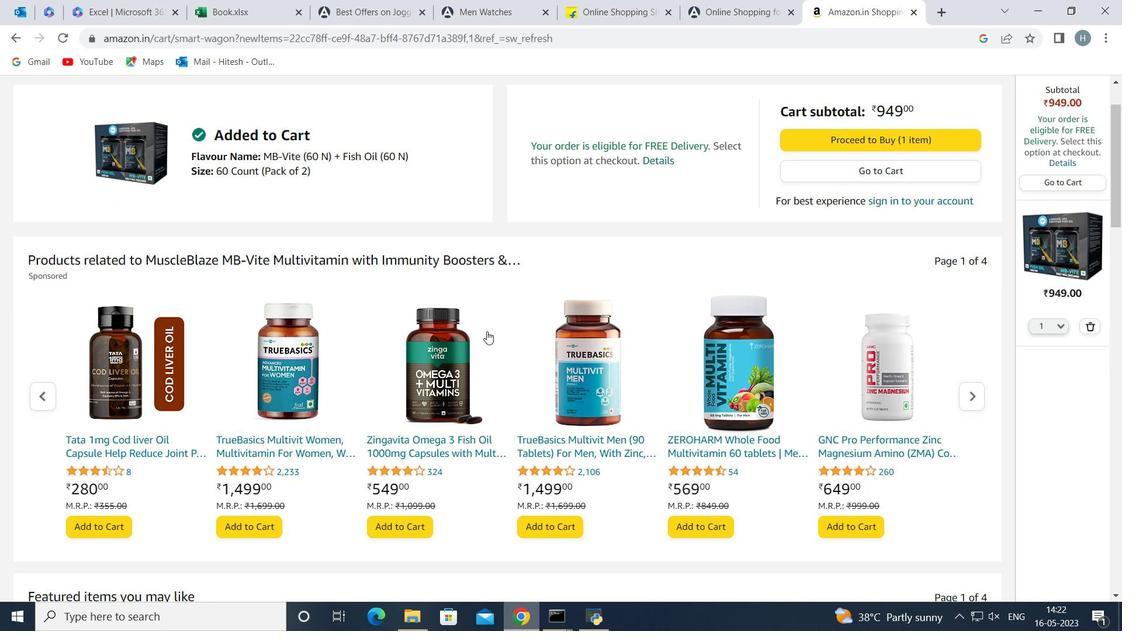 
